 Task: Find connections with filter location Rochford with filter topic #CEOwith filter profile language French with filter current company MX Player with filter school Institute of Hotel Management with filter industry Farming, Ranching, Forestry with filter service category Personal Injury Law with filter keywords title Payroll Manager
Action: Mouse moved to (508, 46)
Screenshot: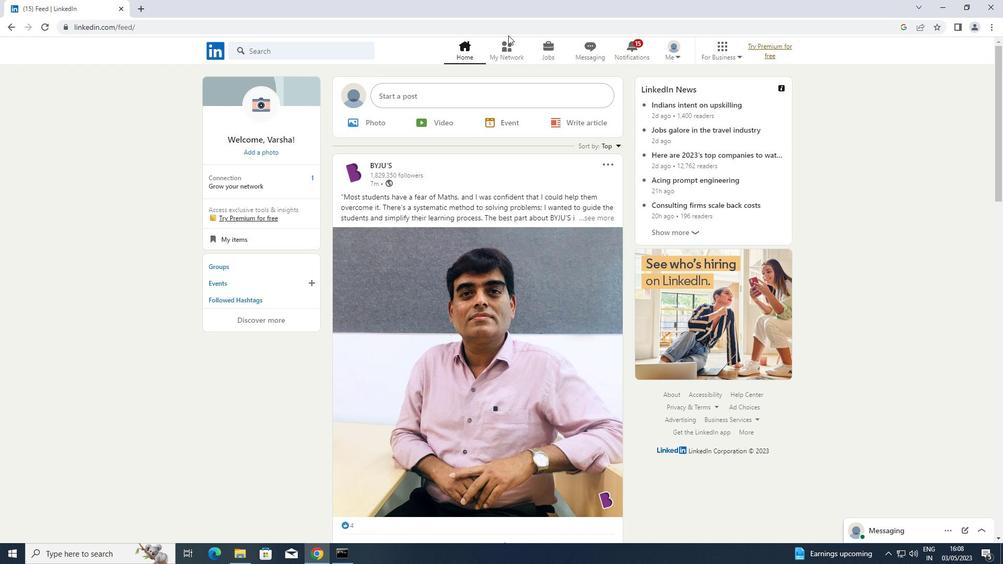 
Action: Mouse pressed left at (508, 46)
Screenshot: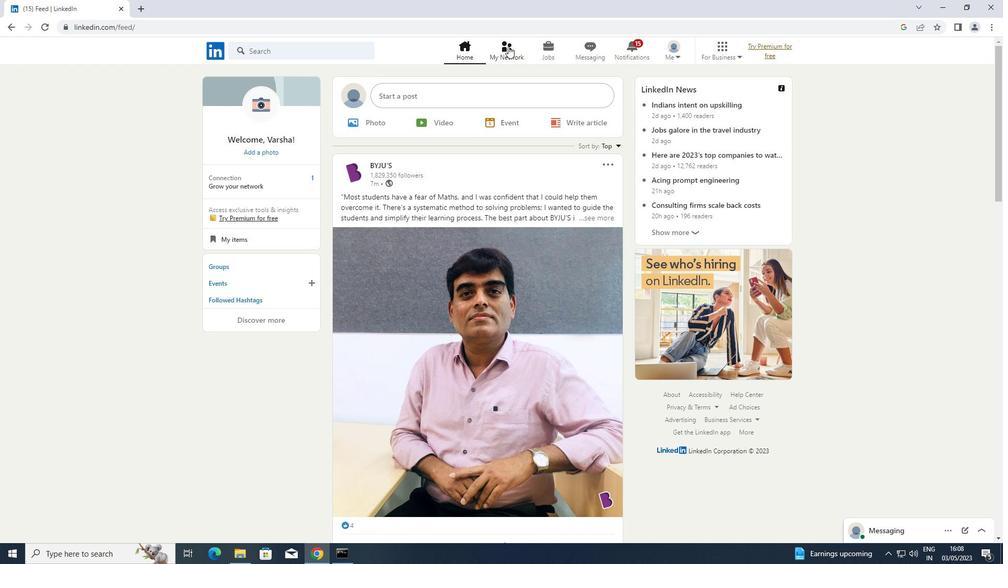 
Action: Mouse moved to (272, 110)
Screenshot: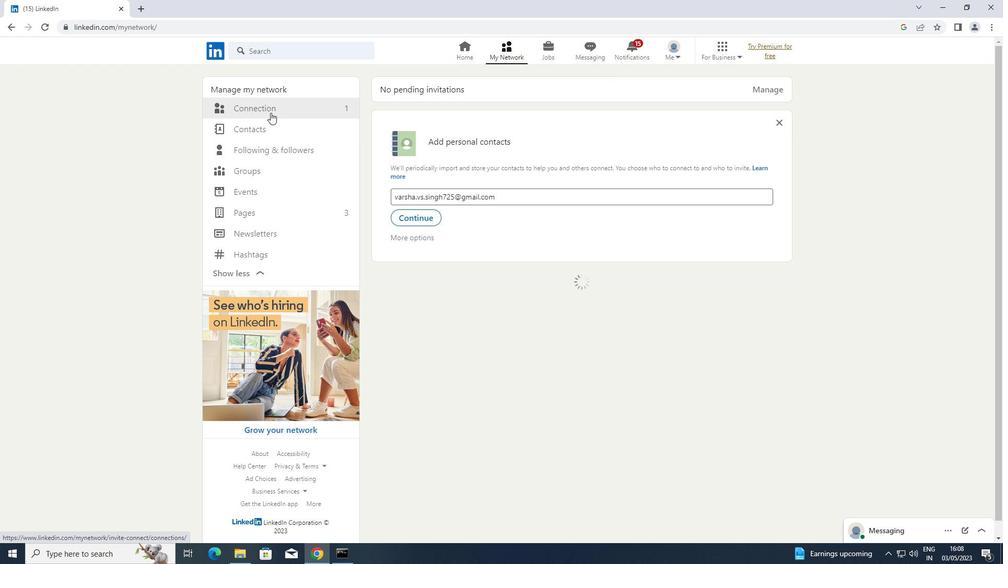 
Action: Mouse pressed left at (272, 110)
Screenshot: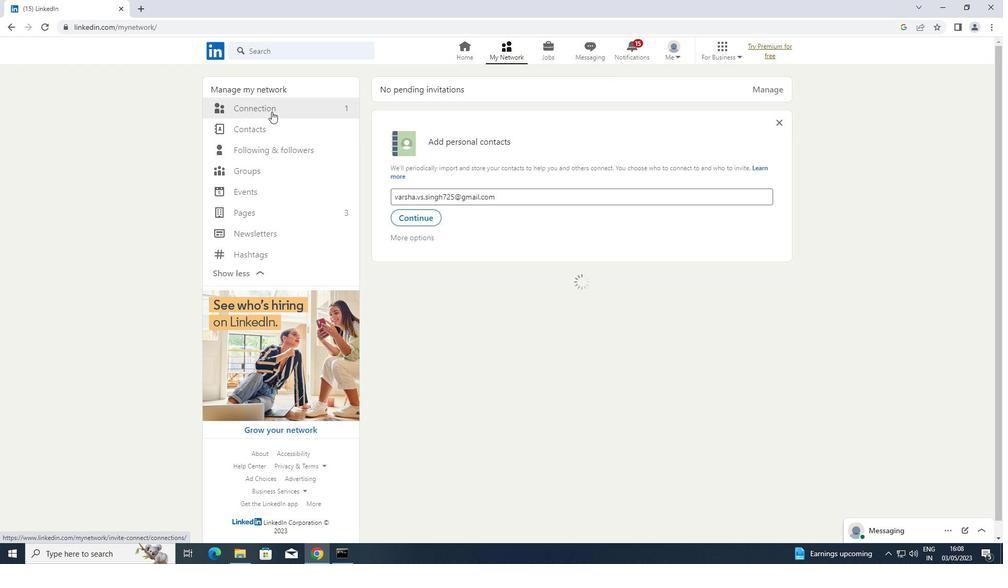 
Action: Mouse moved to (578, 108)
Screenshot: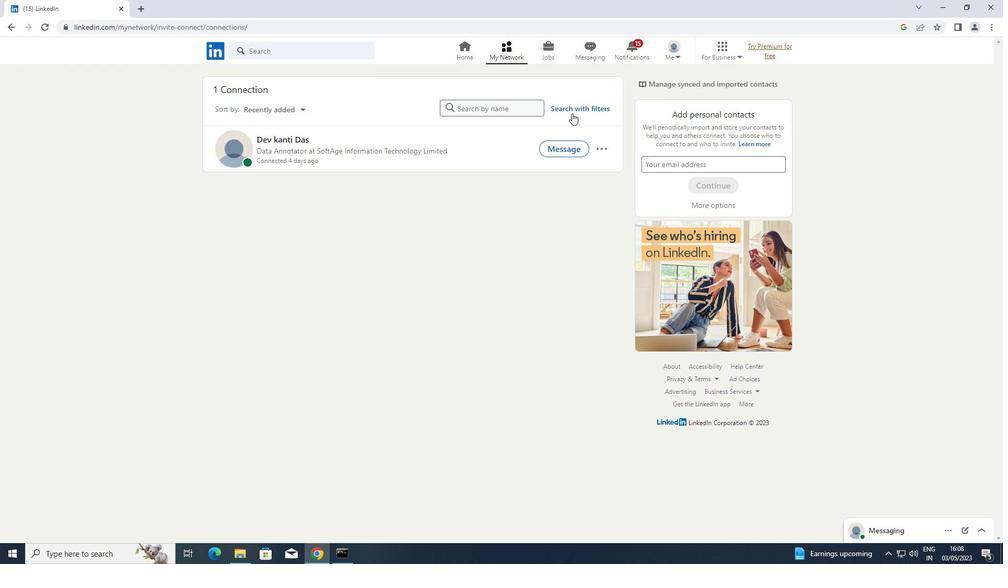 
Action: Mouse pressed left at (578, 108)
Screenshot: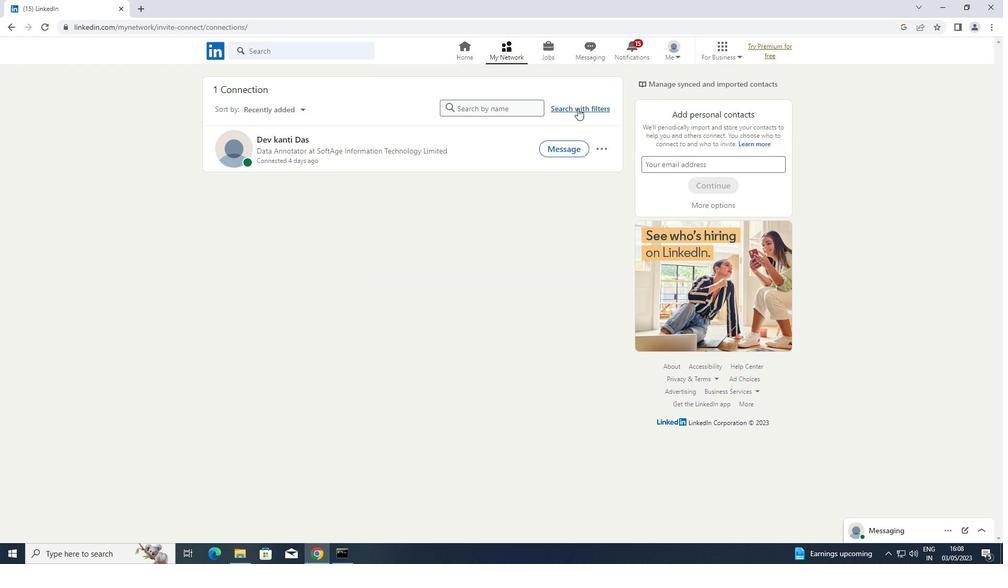 
Action: Mouse moved to (528, 80)
Screenshot: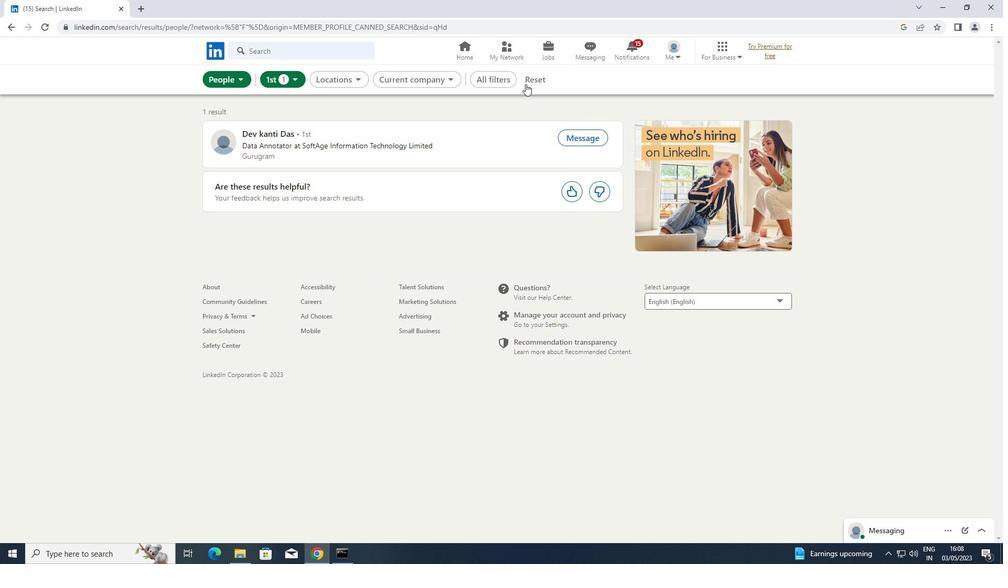 
Action: Mouse pressed left at (528, 80)
Screenshot: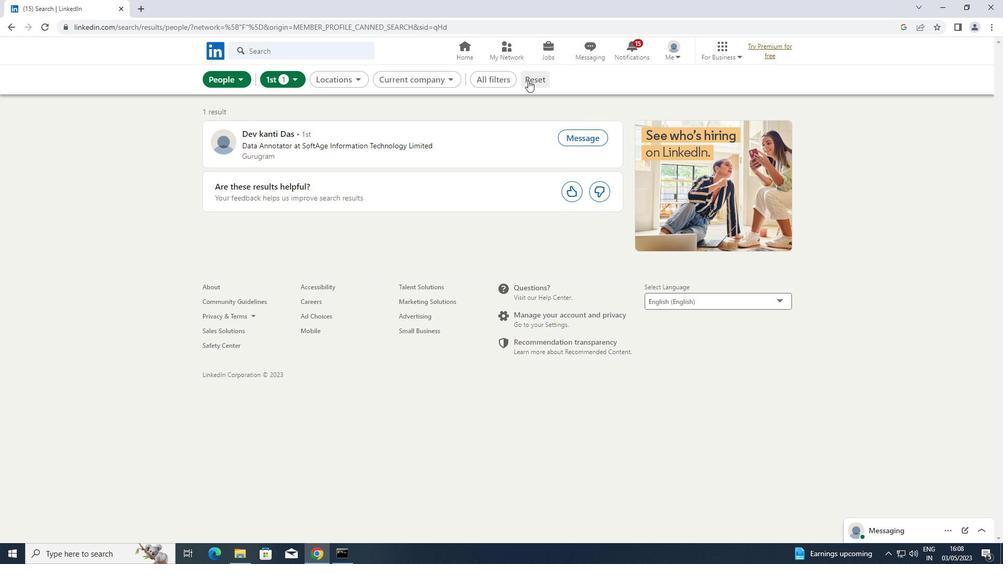 
Action: Mouse moved to (511, 80)
Screenshot: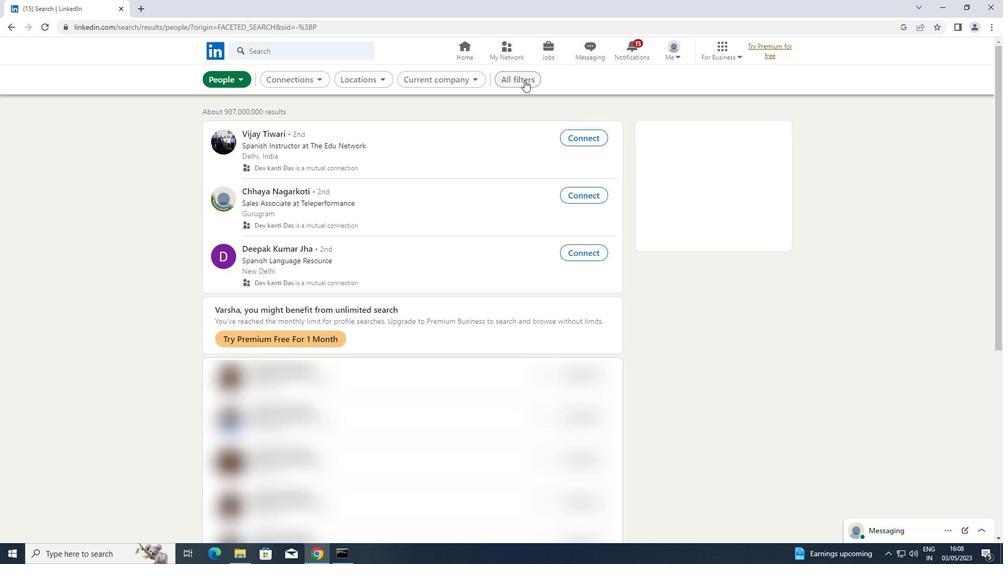 
Action: Mouse pressed left at (511, 80)
Screenshot: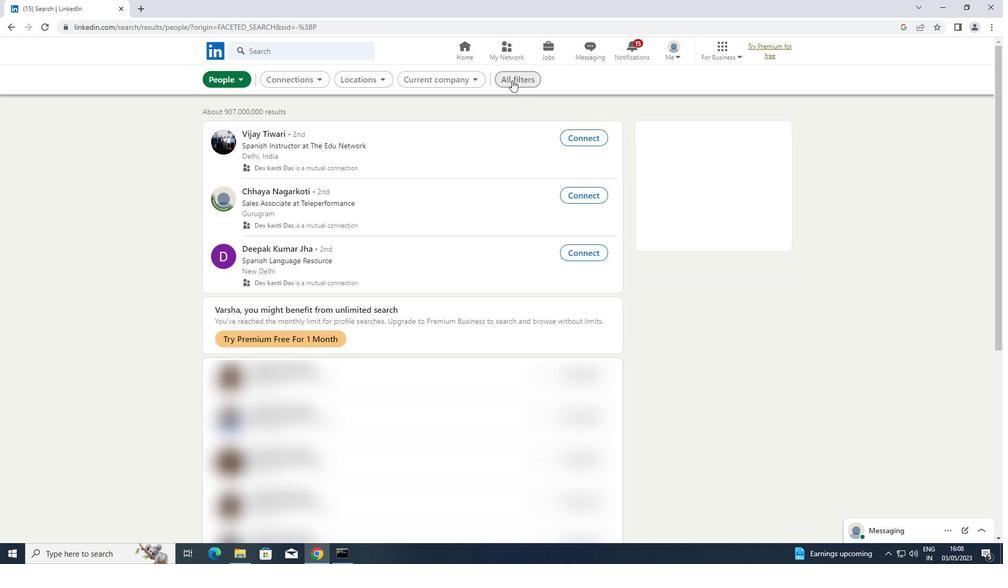 
Action: Mouse moved to (842, 214)
Screenshot: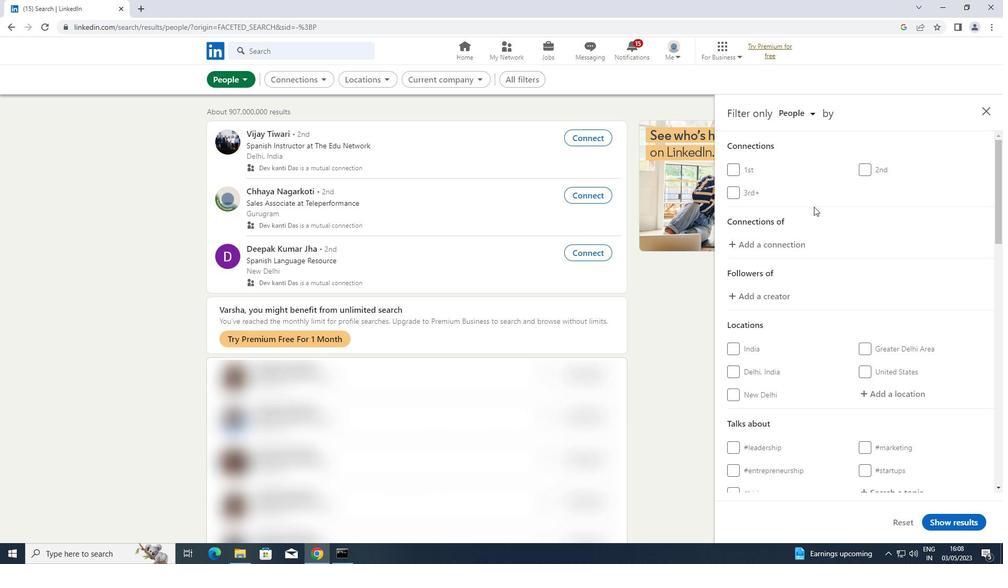 
Action: Mouse scrolled (842, 213) with delta (0, 0)
Screenshot: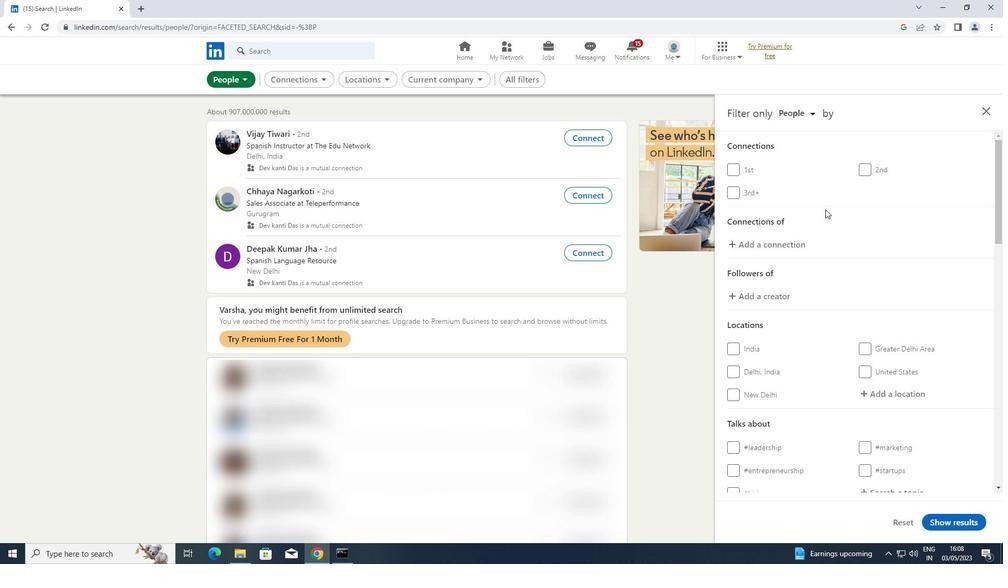 
Action: Mouse moved to (842, 214)
Screenshot: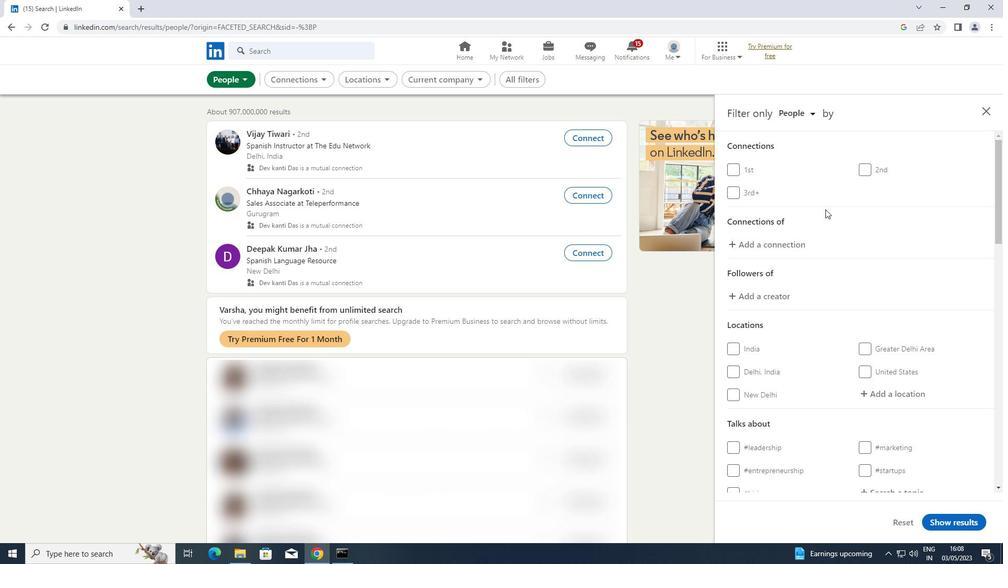 
Action: Mouse scrolled (842, 214) with delta (0, 0)
Screenshot: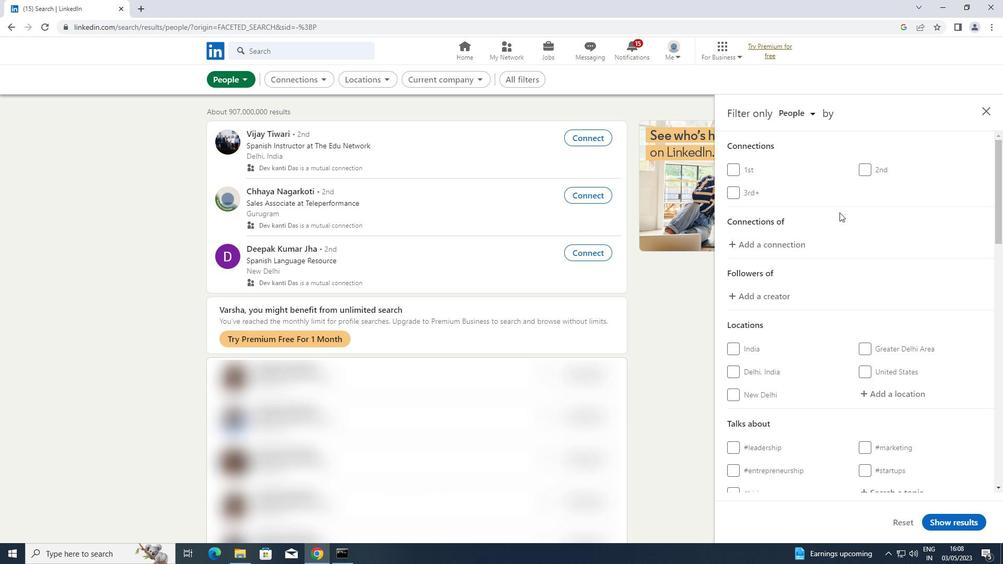 
Action: Mouse moved to (897, 291)
Screenshot: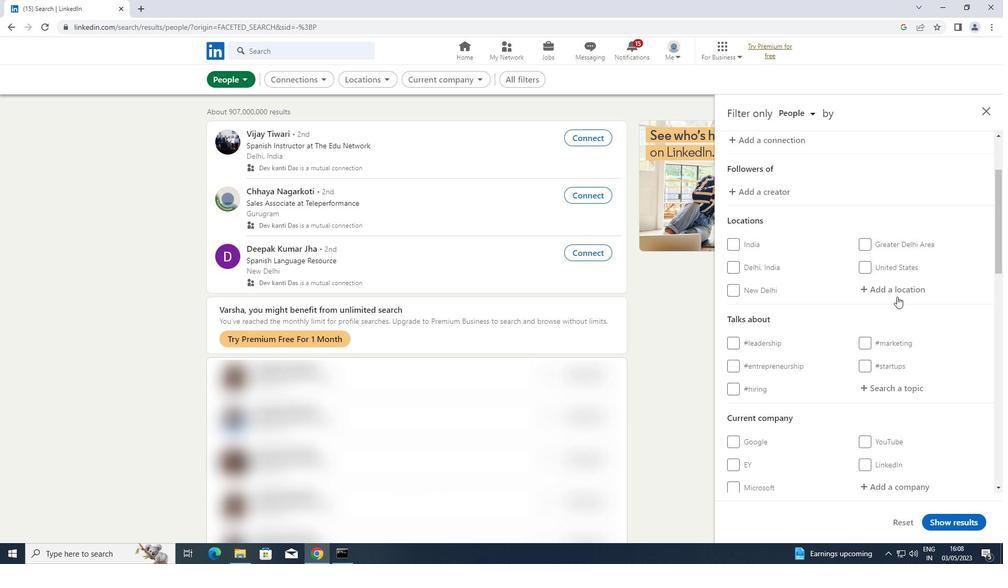 
Action: Mouse pressed left at (897, 291)
Screenshot: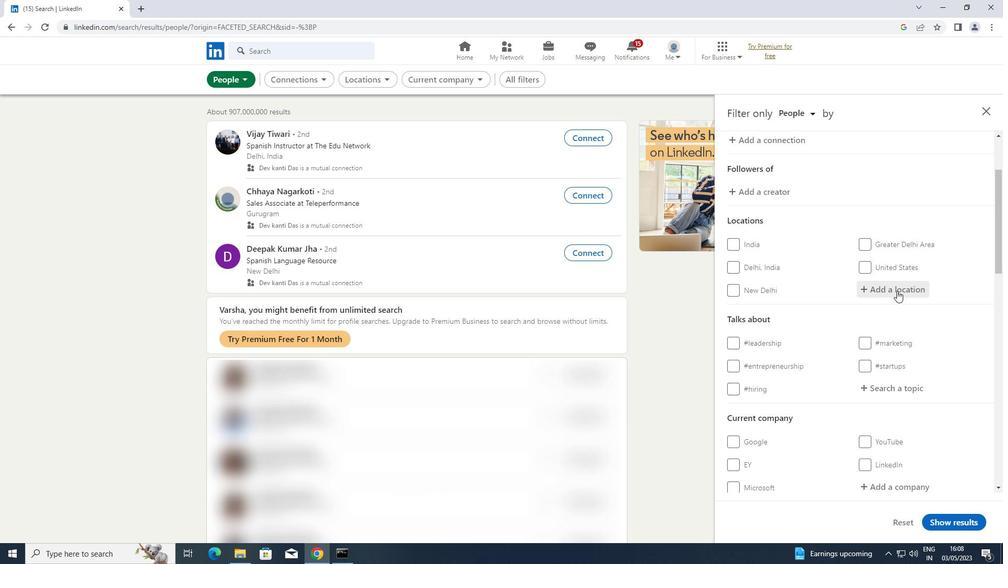 
Action: Key pressed <Key.shift>ROCHFORD
Screenshot: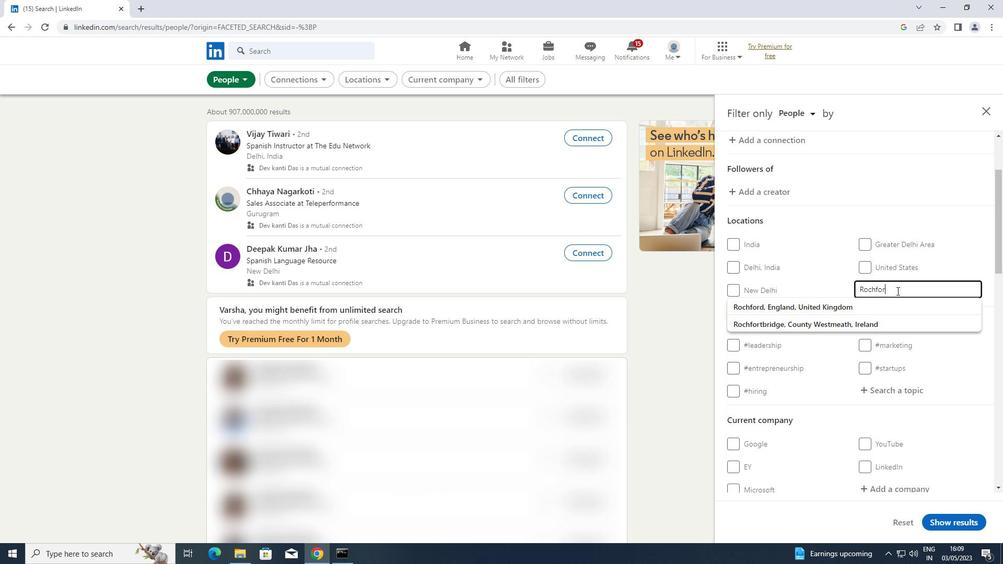 
Action: Mouse scrolled (897, 290) with delta (0, 0)
Screenshot: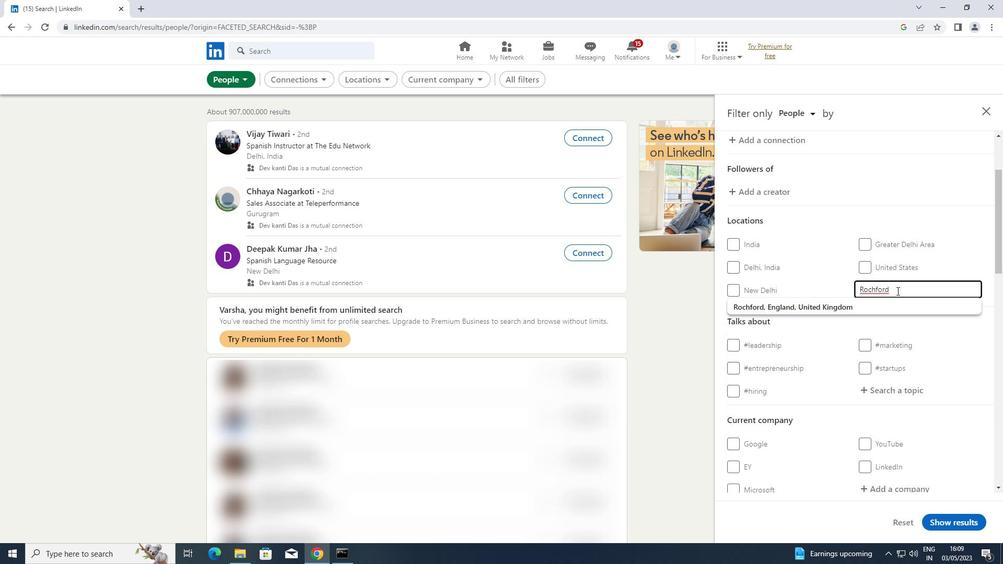 
Action: Mouse moved to (901, 340)
Screenshot: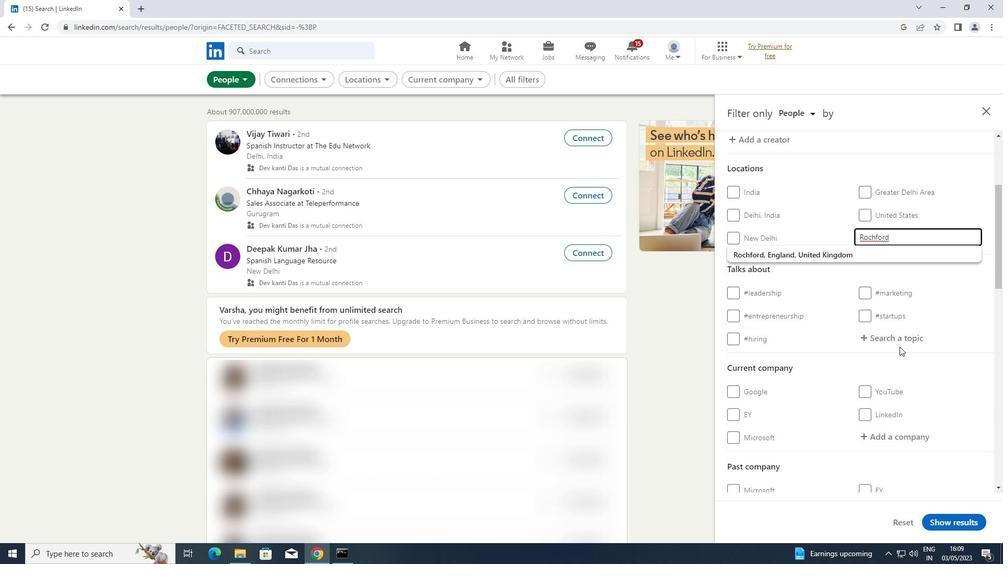 
Action: Mouse pressed left at (901, 340)
Screenshot: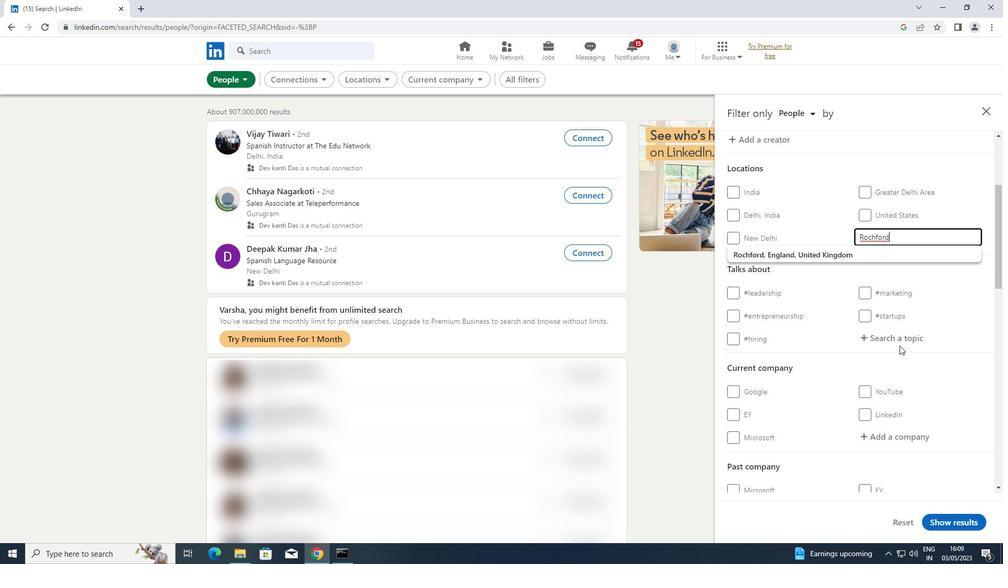 
Action: Key pressed <Key.shift>CEO
Screenshot: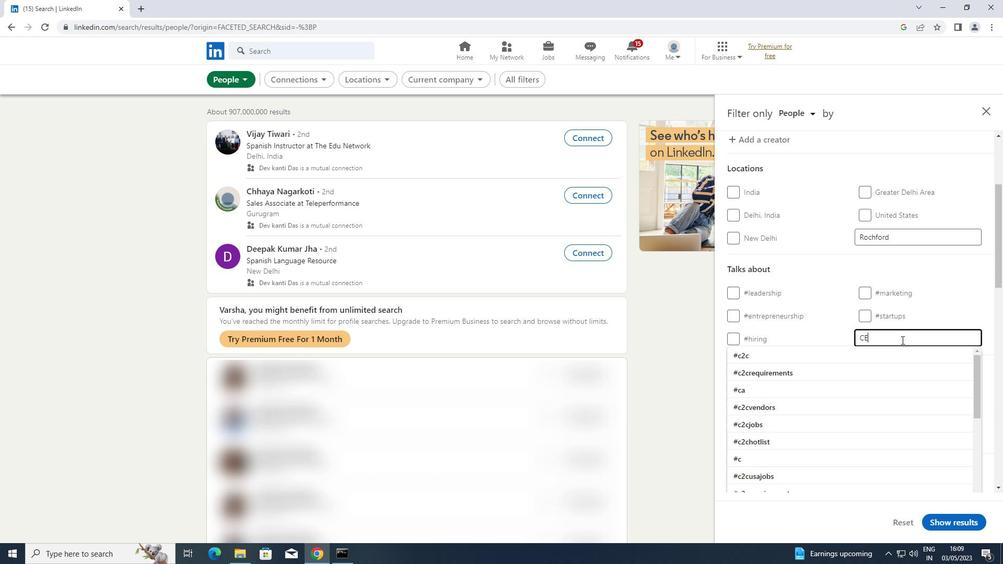 
Action: Mouse moved to (805, 351)
Screenshot: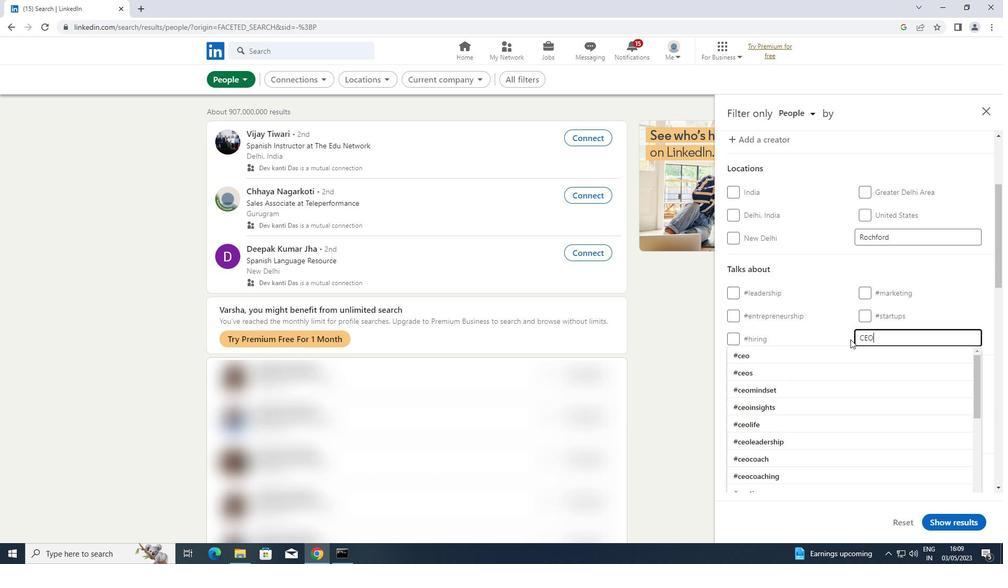 
Action: Mouse pressed left at (805, 351)
Screenshot: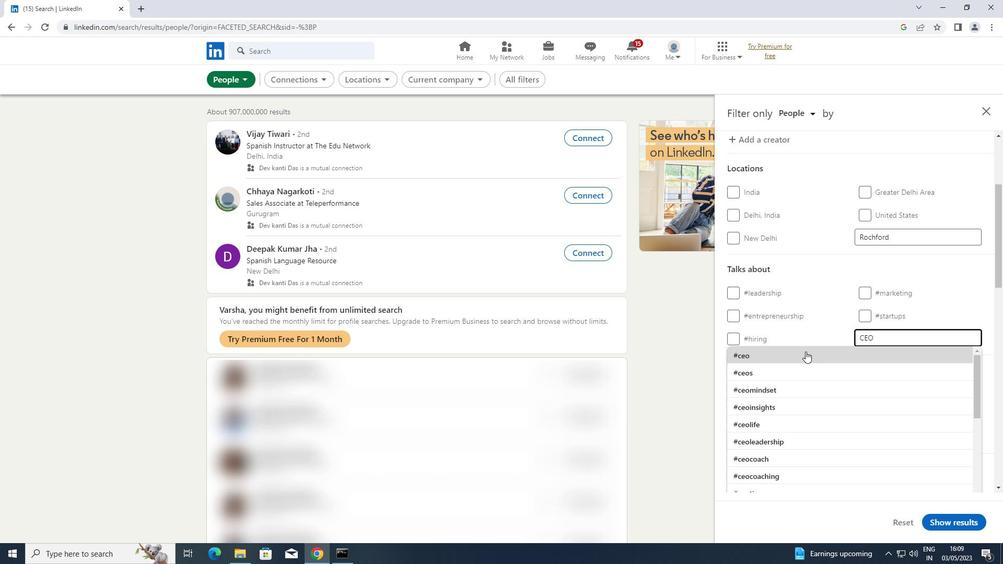 
Action: Mouse moved to (806, 350)
Screenshot: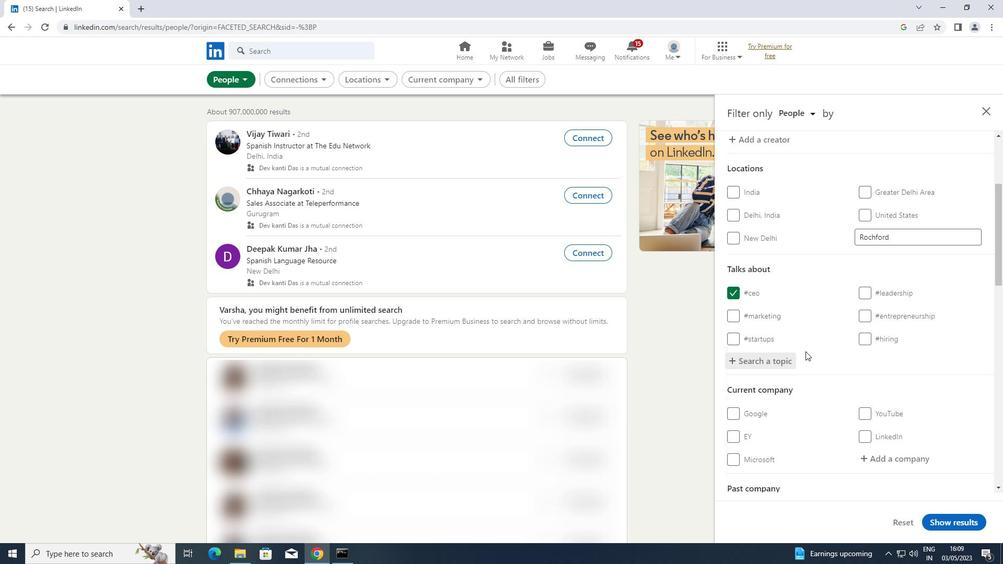 
Action: Mouse scrolled (806, 350) with delta (0, 0)
Screenshot: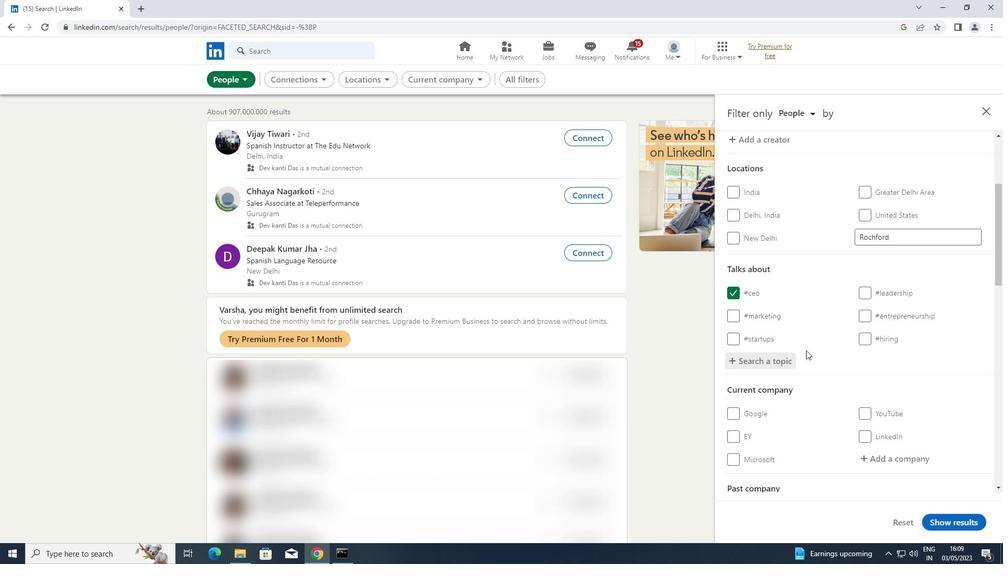 
Action: Mouse scrolled (806, 350) with delta (0, 0)
Screenshot: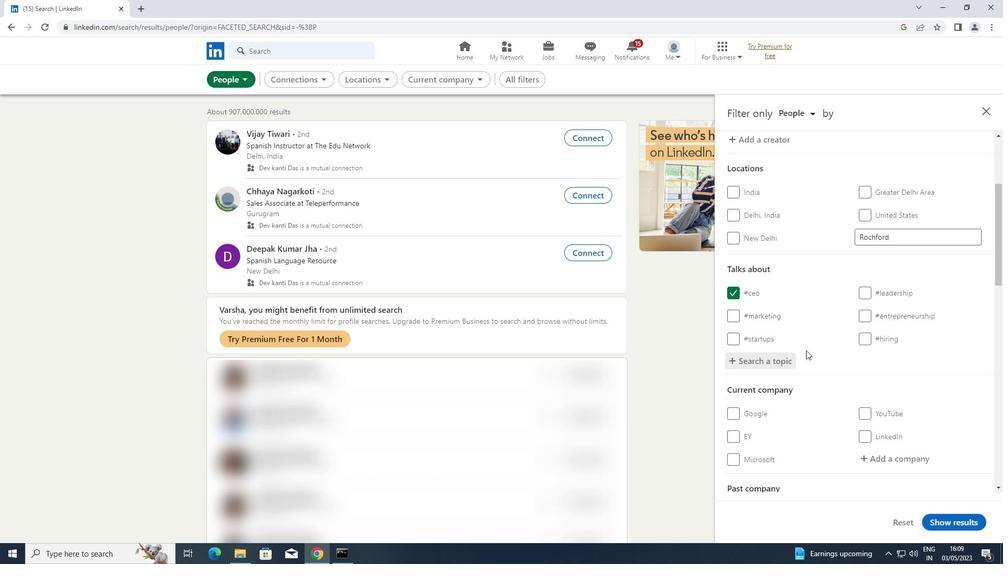 
Action: Mouse scrolled (806, 350) with delta (0, 0)
Screenshot: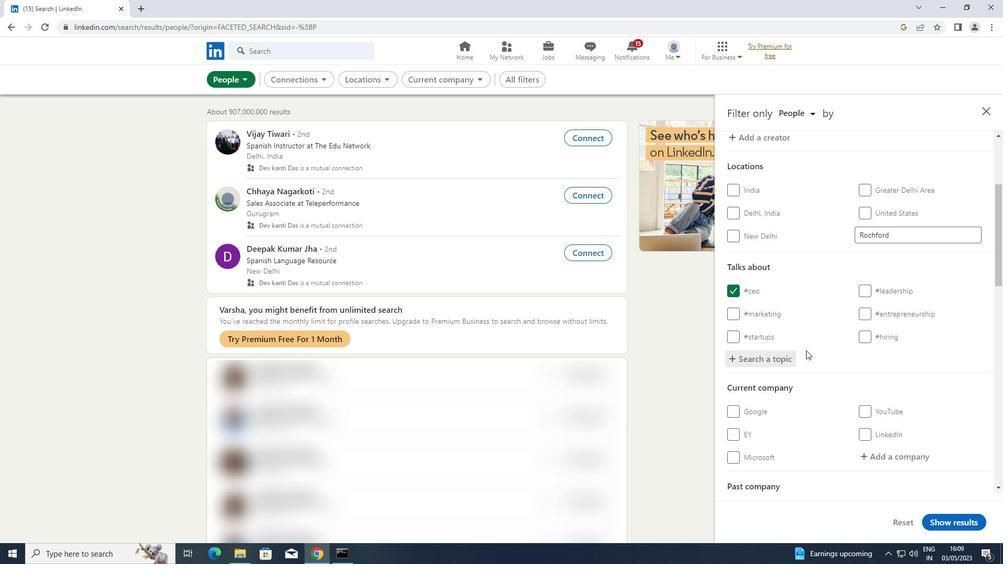 
Action: Mouse moved to (806, 348)
Screenshot: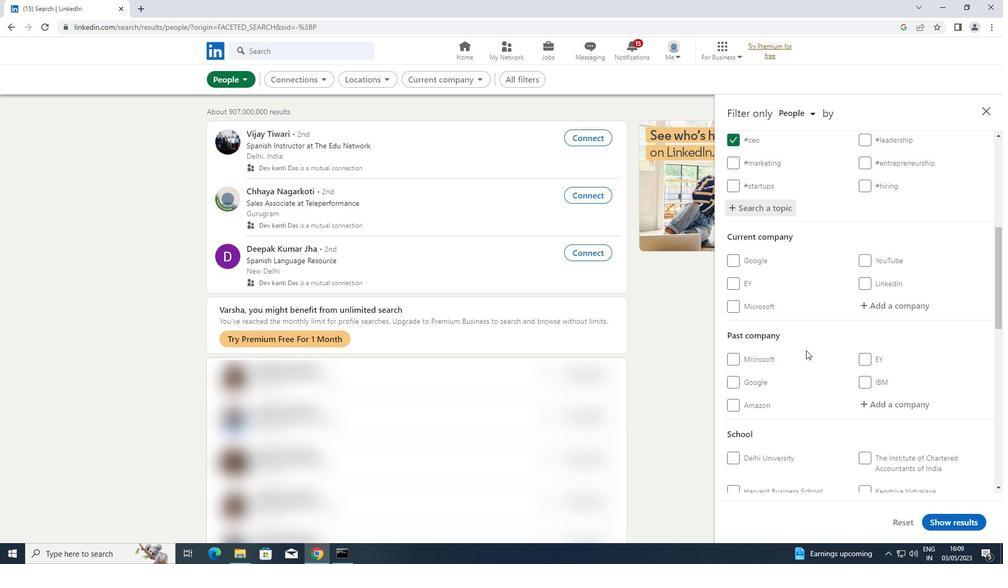 
Action: Mouse scrolled (806, 347) with delta (0, 0)
Screenshot: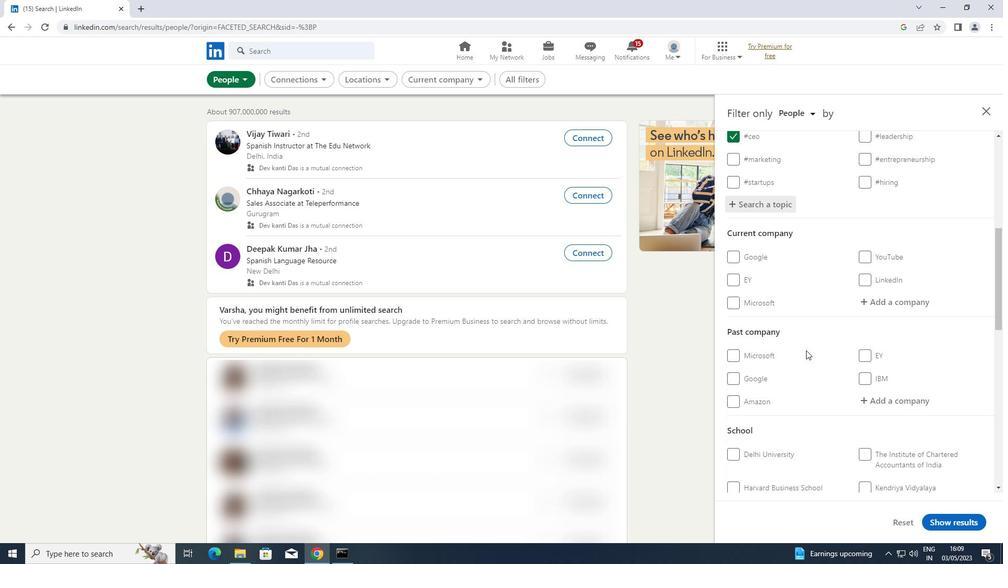
Action: Mouse scrolled (806, 347) with delta (0, 0)
Screenshot: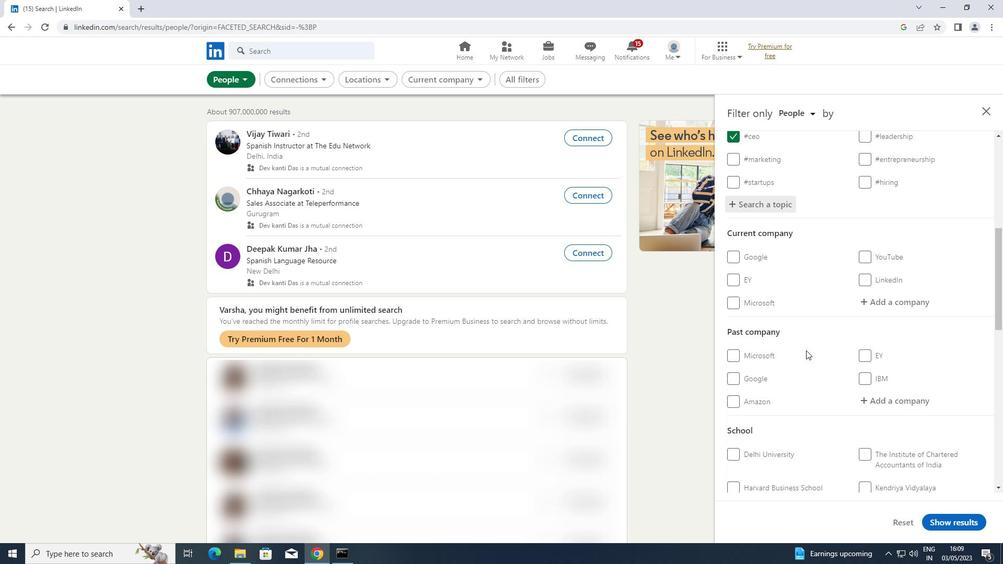 
Action: Mouse scrolled (806, 347) with delta (0, 0)
Screenshot: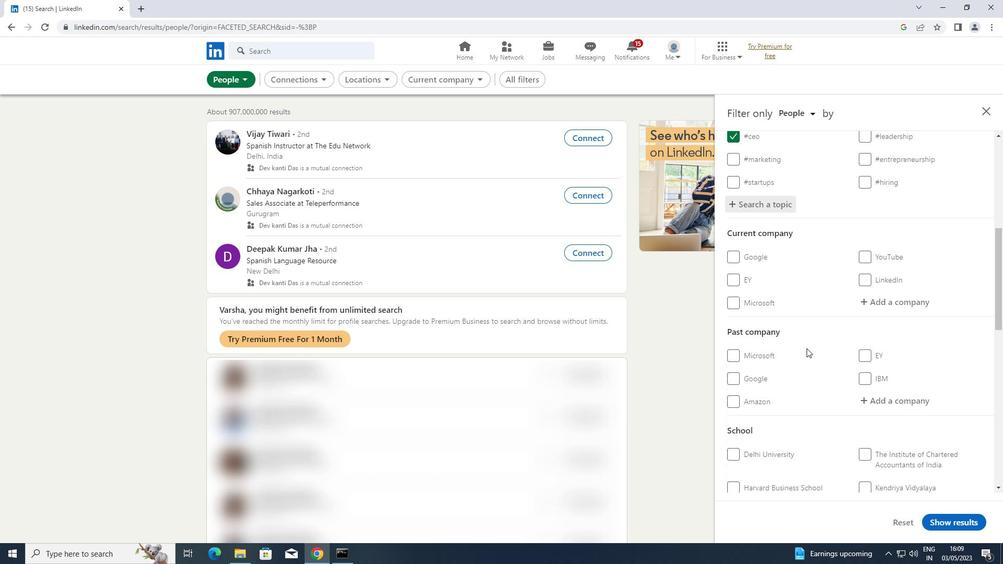 
Action: Mouse scrolled (806, 347) with delta (0, 0)
Screenshot: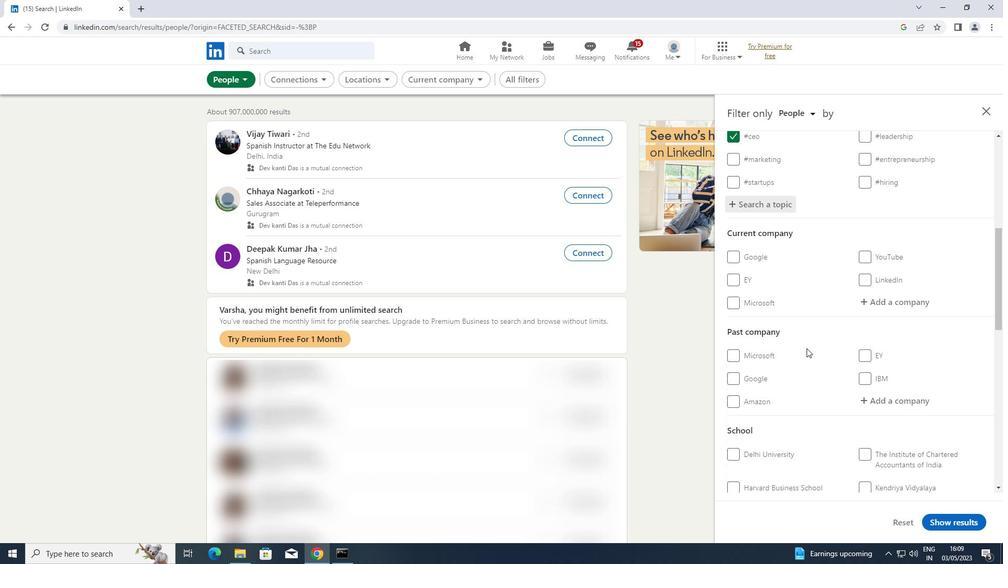 
Action: Mouse scrolled (806, 347) with delta (0, 0)
Screenshot: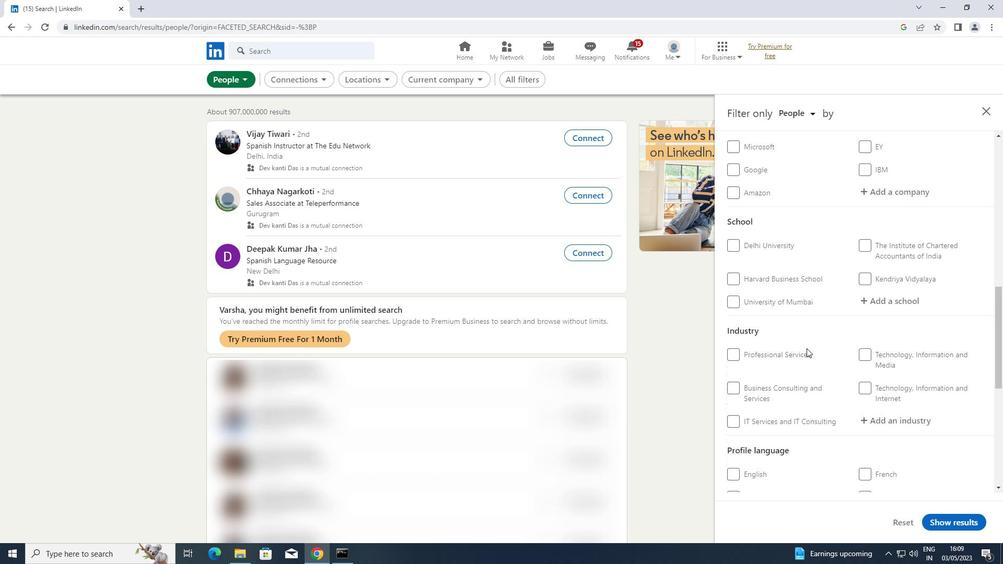 
Action: Mouse scrolled (806, 347) with delta (0, 0)
Screenshot: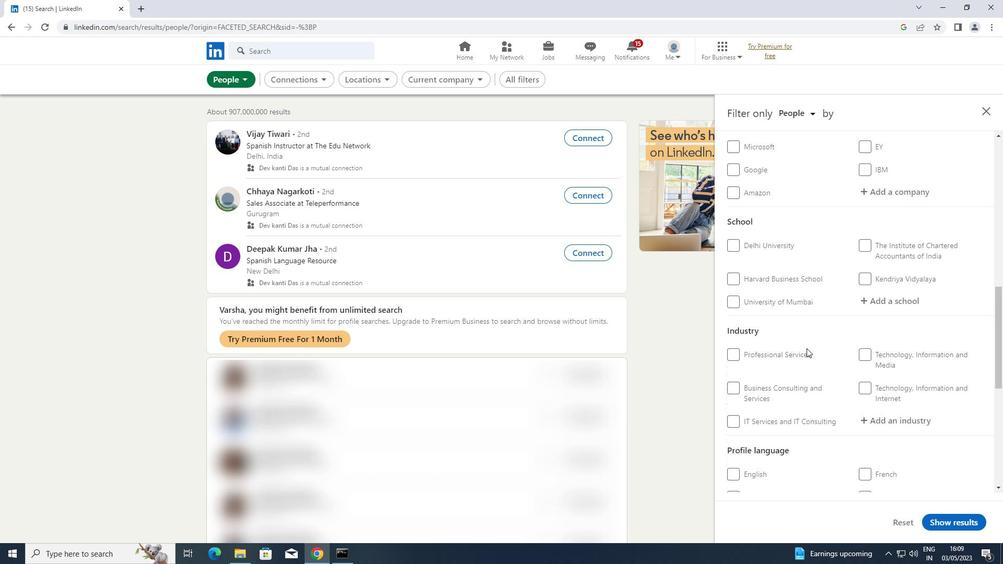 
Action: Mouse moved to (858, 367)
Screenshot: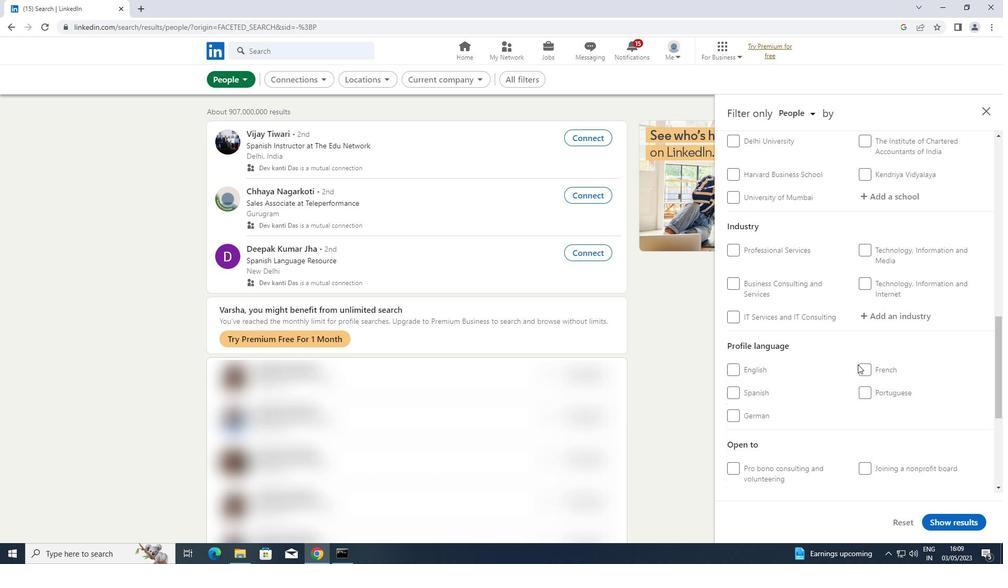 
Action: Mouse pressed left at (858, 367)
Screenshot: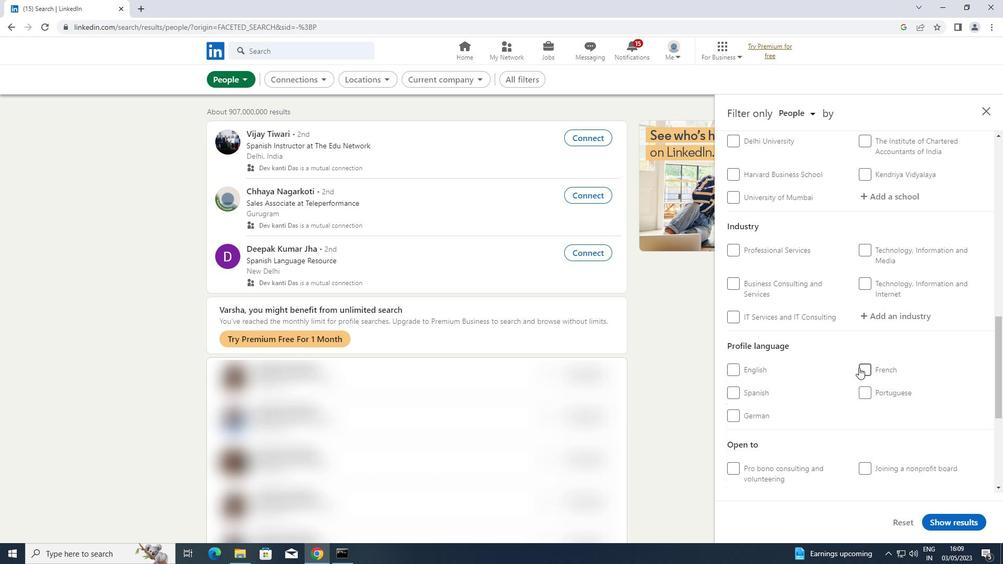
Action: Mouse moved to (858, 357)
Screenshot: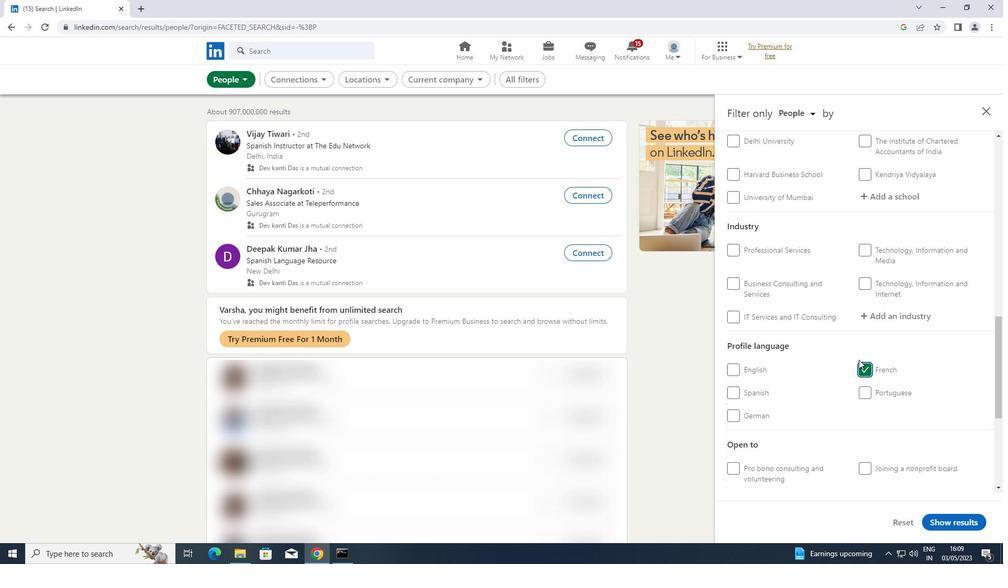 
Action: Mouse scrolled (858, 357) with delta (0, 0)
Screenshot: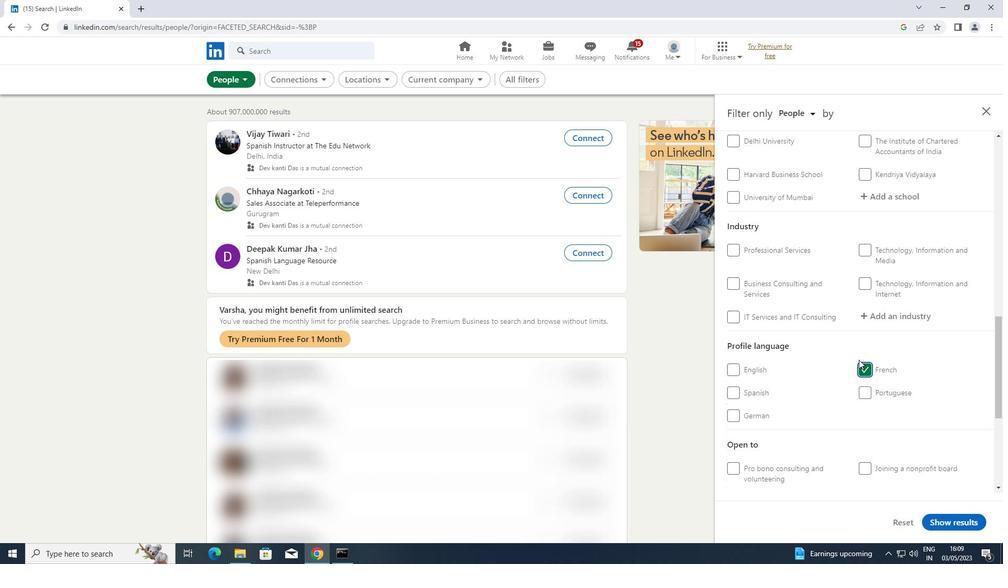 
Action: Mouse moved to (858, 355)
Screenshot: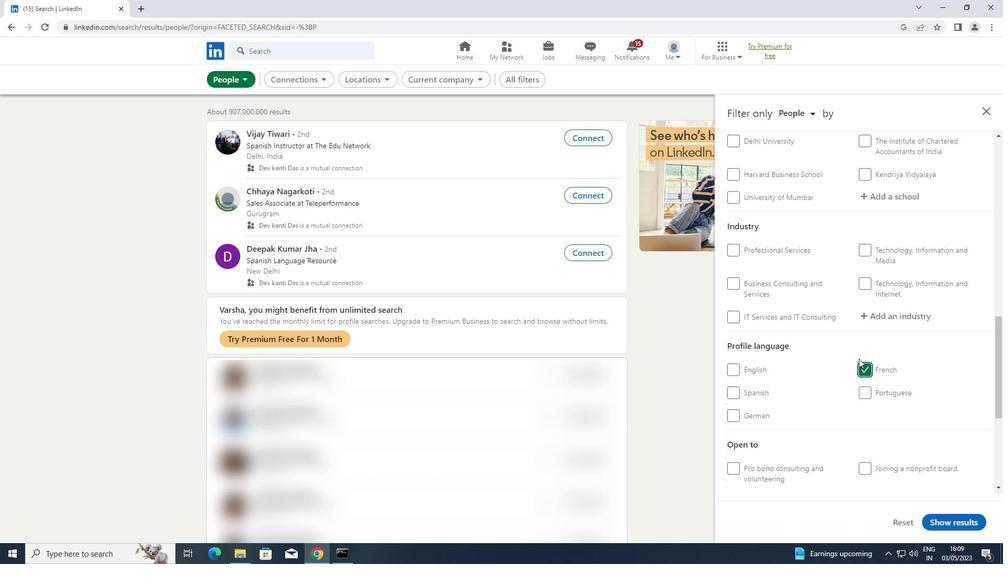 
Action: Mouse scrolled (858, 355) with delta (0, 0)
Screenshot: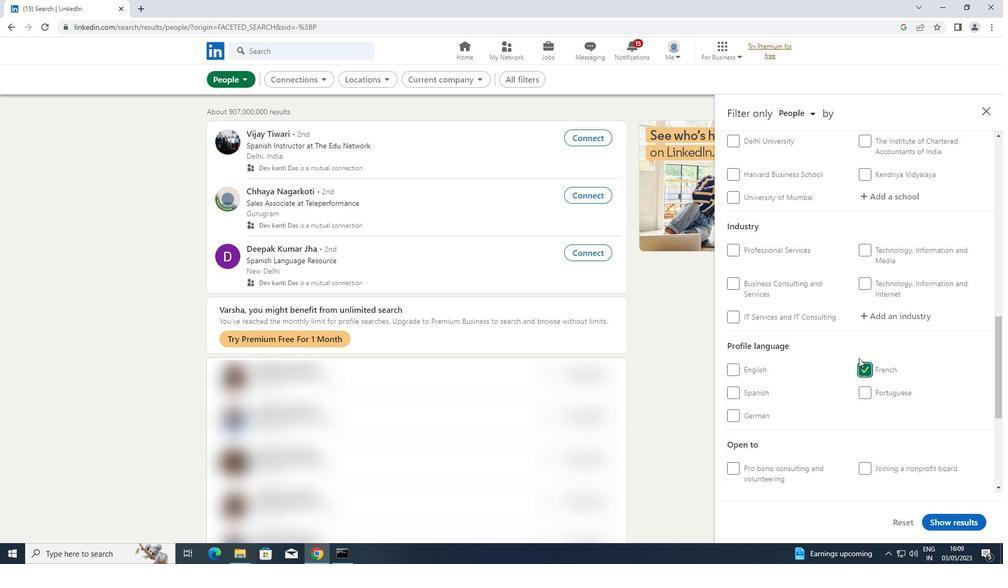 
Action: Mouse scrolled (858, 355) with delta (0, 0)
Screenshot: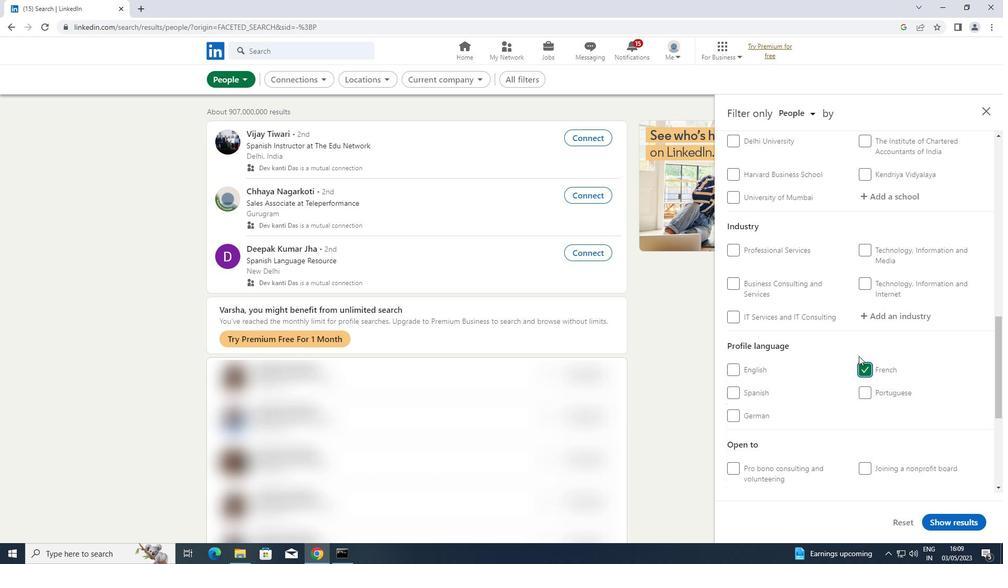 
Action: Mouse scrolled (858, 355) with delta (0, 0)
Screenshot: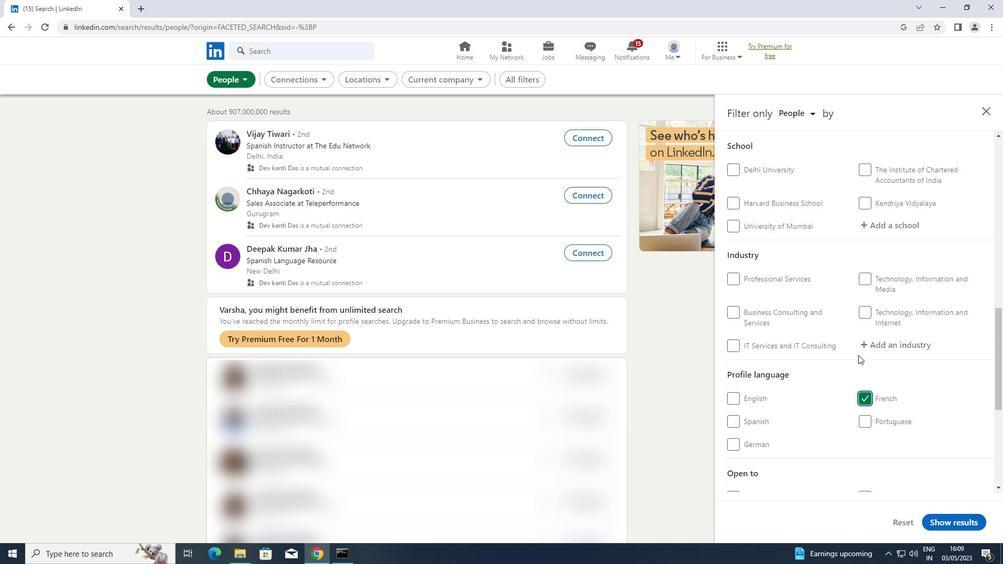 
Action: Mouse scrolled (858, 355) with delta (0, 0)
Screenshot: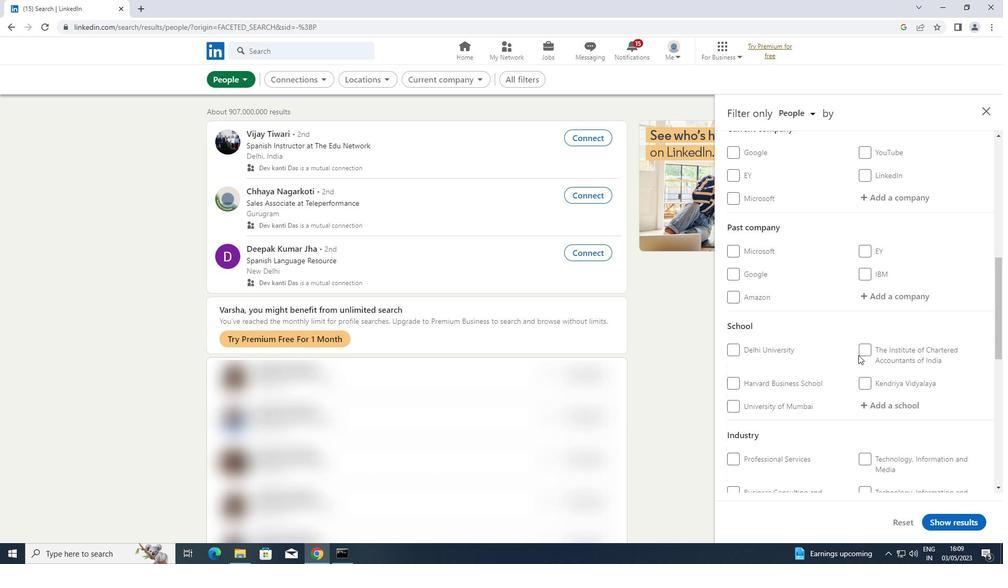 
Action: Mouse scrolled (858, 355) with delta (0, 0)
Screenshot: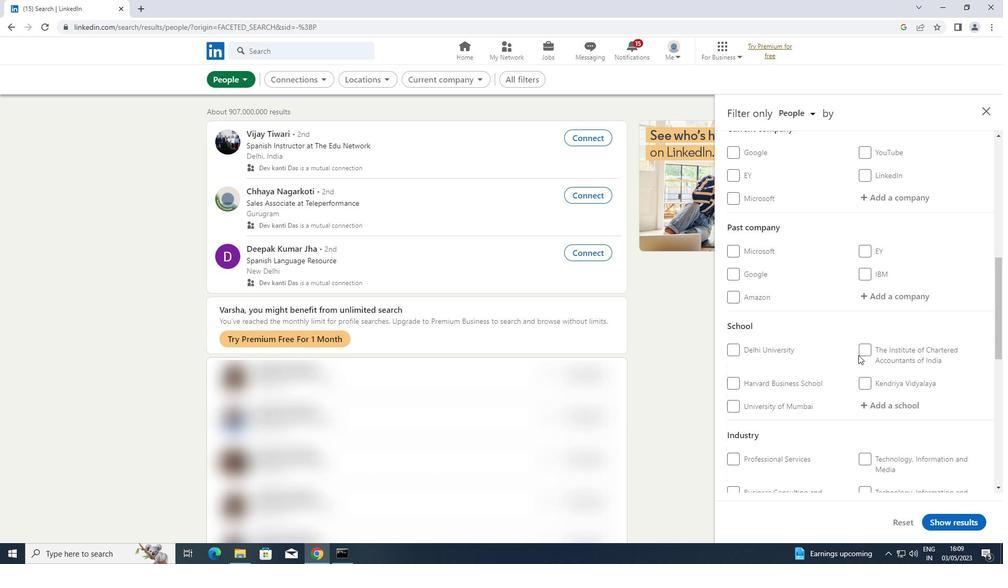 
Action: Mouse scrolled (858, 355) with delta (0, 0)
Screenshot: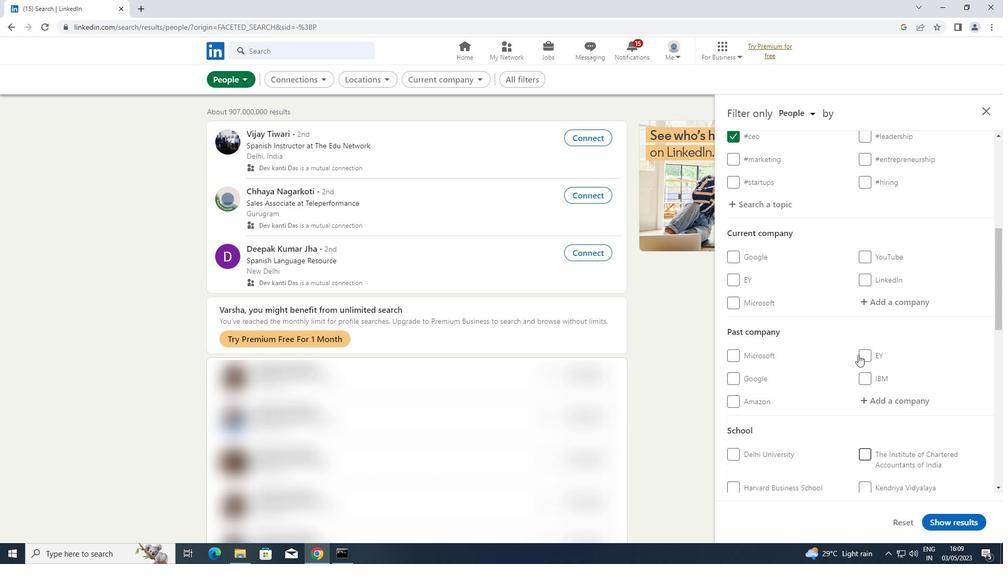 
Action: Mouse scrolled (858, 355) with delta (0, 0)
Screenshot: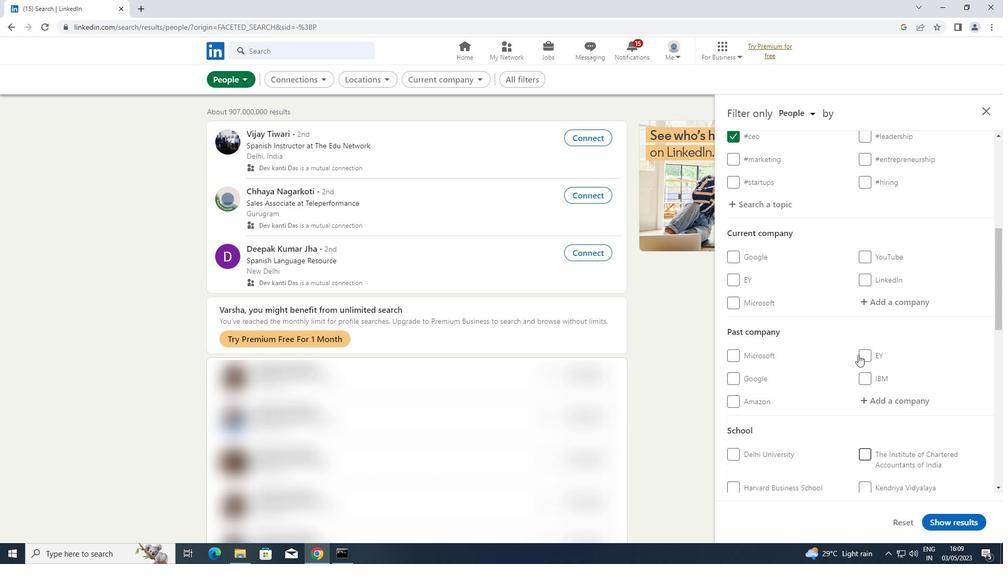 
Action: Mouse scrolled (858, 355) with delta (0, 0)
Screenshot: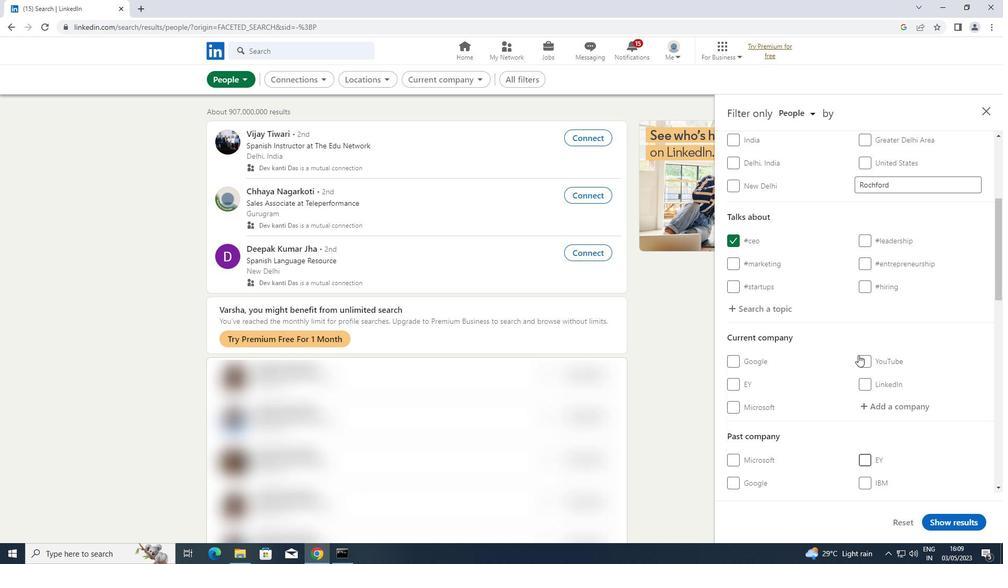 
Action: Mouse scrolled (858, 355) with delta (0, 0)
Screenshot: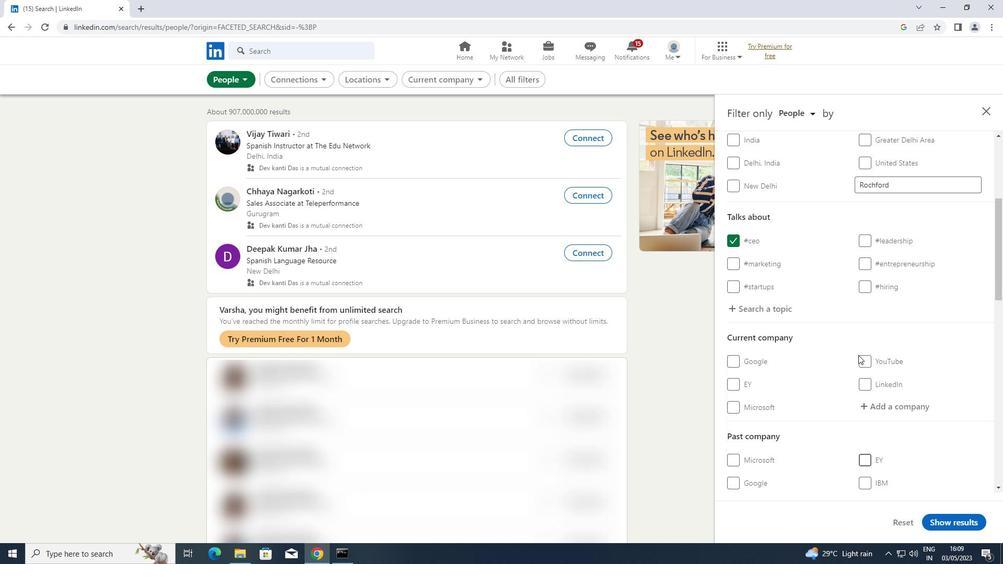 
Action: Mouse scrolled (858, 354) with delta (0, 0)
Screenshot: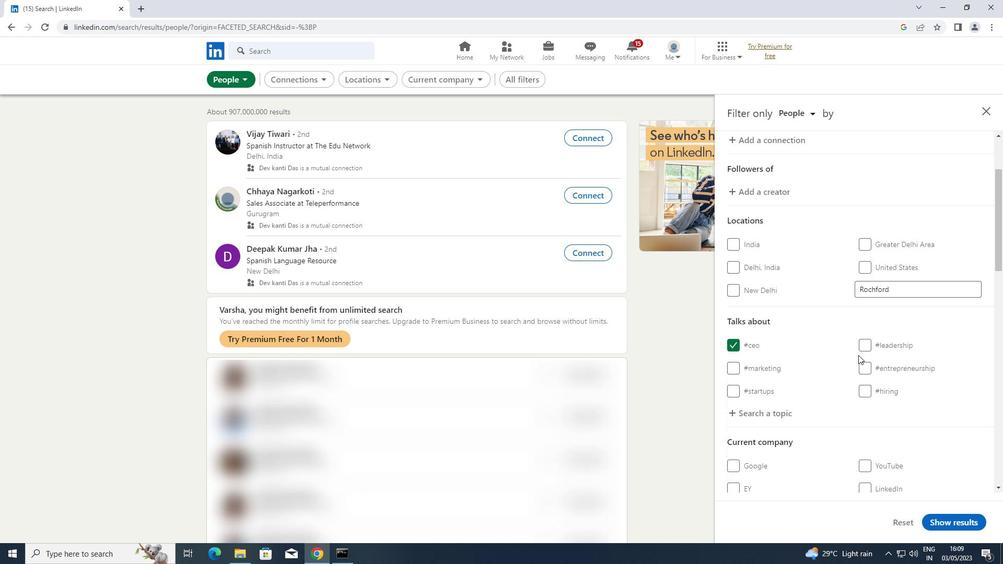 
Action: Mouse scrolled (858, 354) with delta (0, 0)
Screenshot: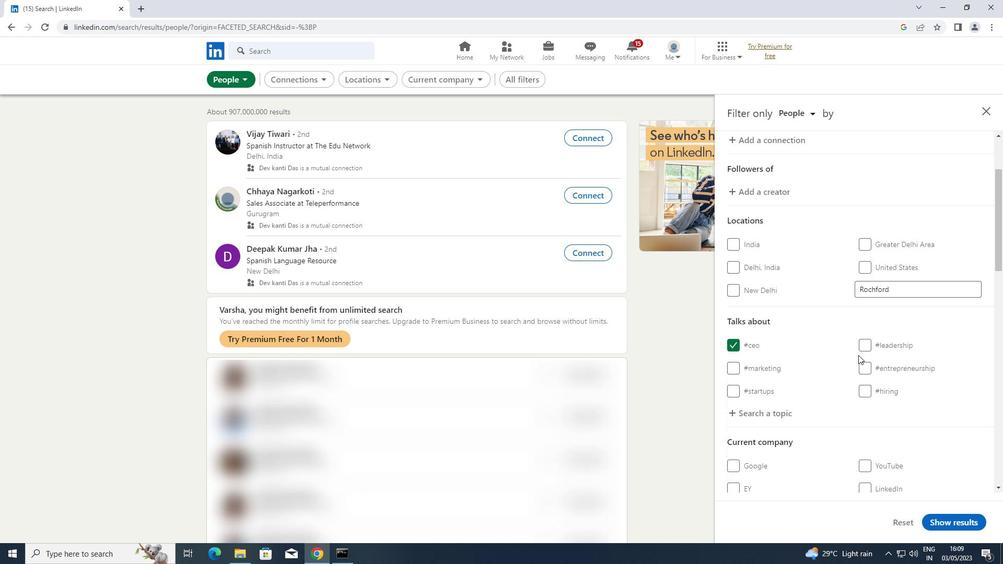 
Action: Mouse scrolled (858, 354) with delta (0, 0)
Screenshot: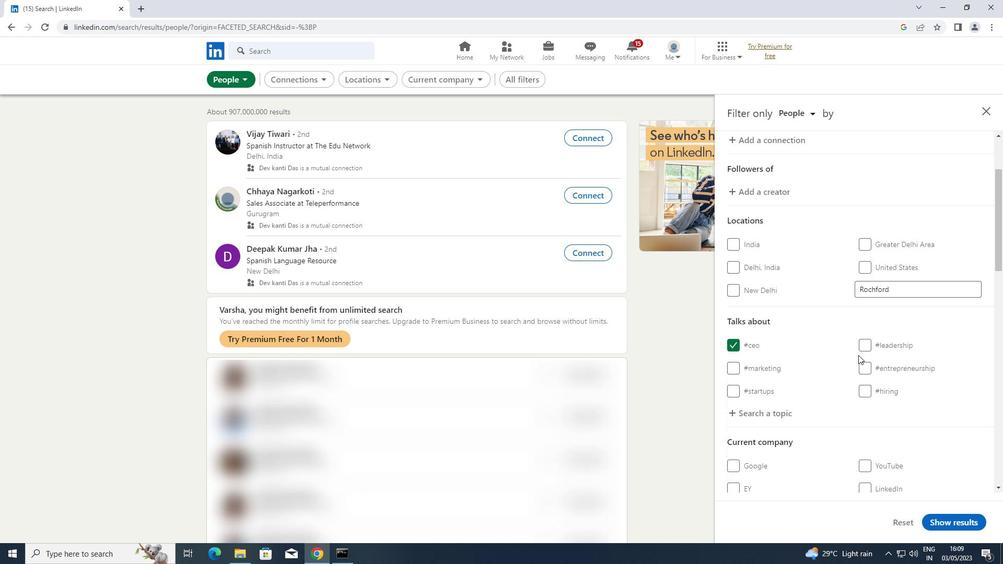 
Action: Mouse scrolled (858, 354) with delta (0, 0)
Screenshot: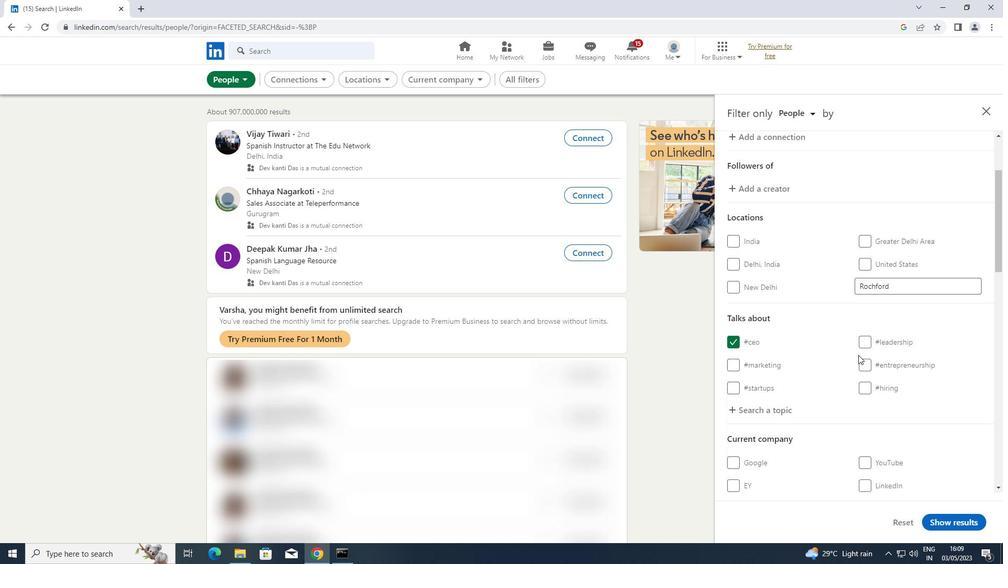 
Action: Mouse moved to (901, 303)
Screenshot: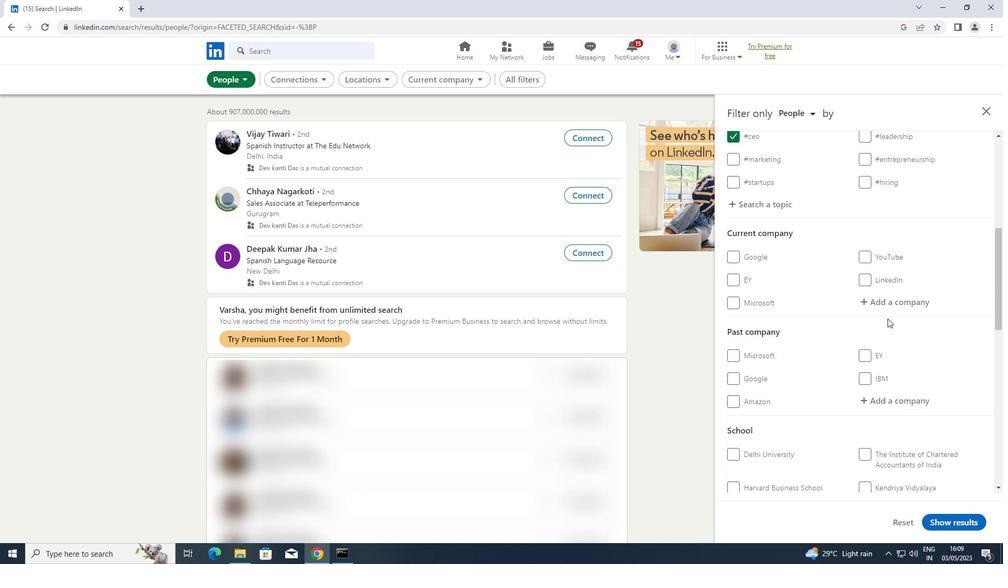 
Action: Mouse pressed left at (901, 303)
Screenshot: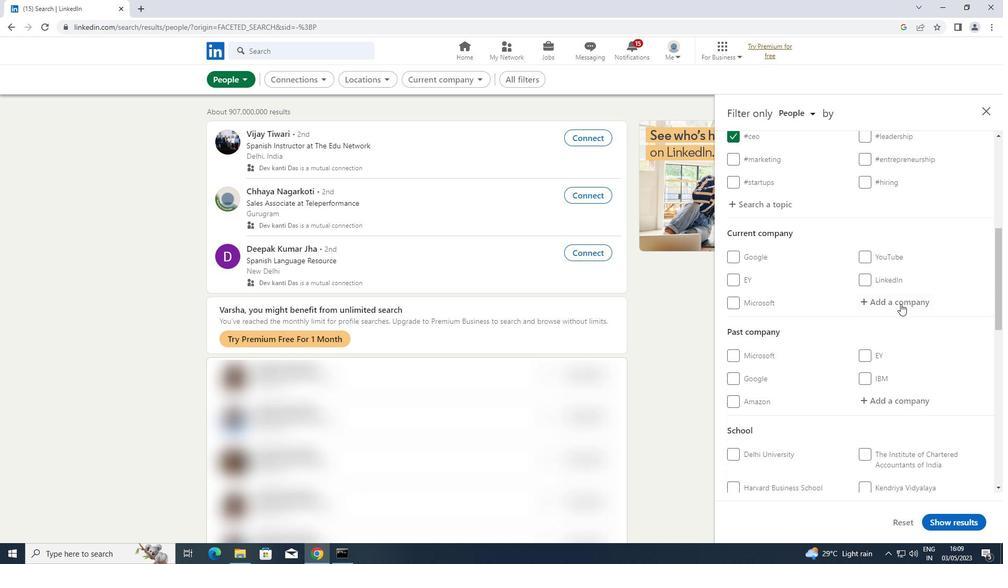 
Action: Key pressed <Key.shift>MX<Key.space>
Screenshot: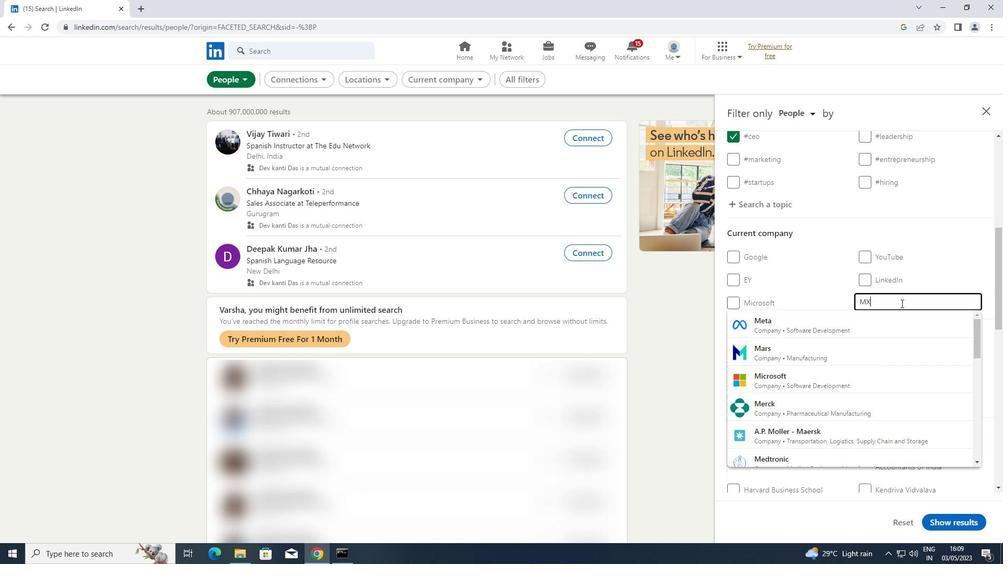 
Action: Mouse moved to (814, 357)
Screenshot: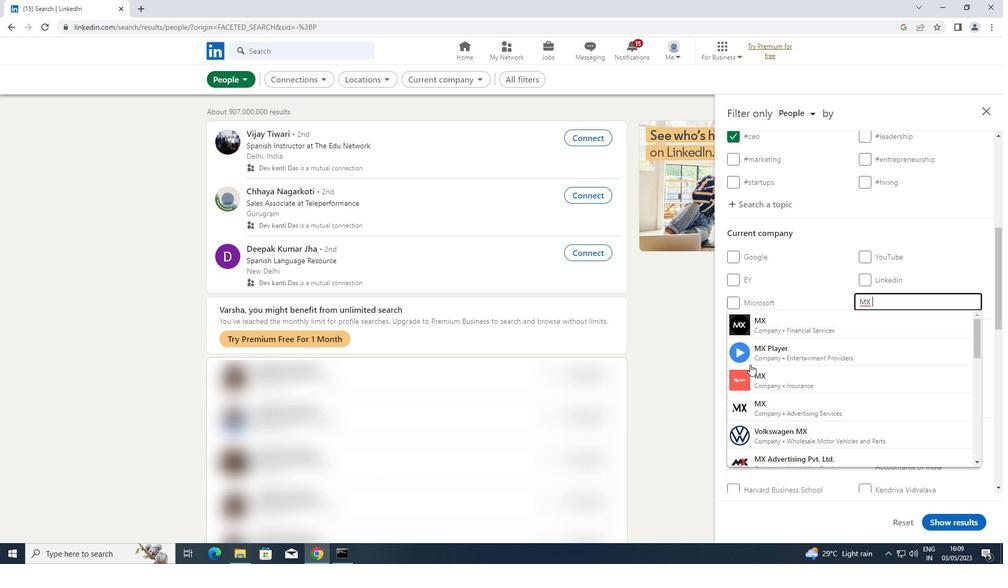 
Action: Mouse pressed left at (814, 357)
Screenshot: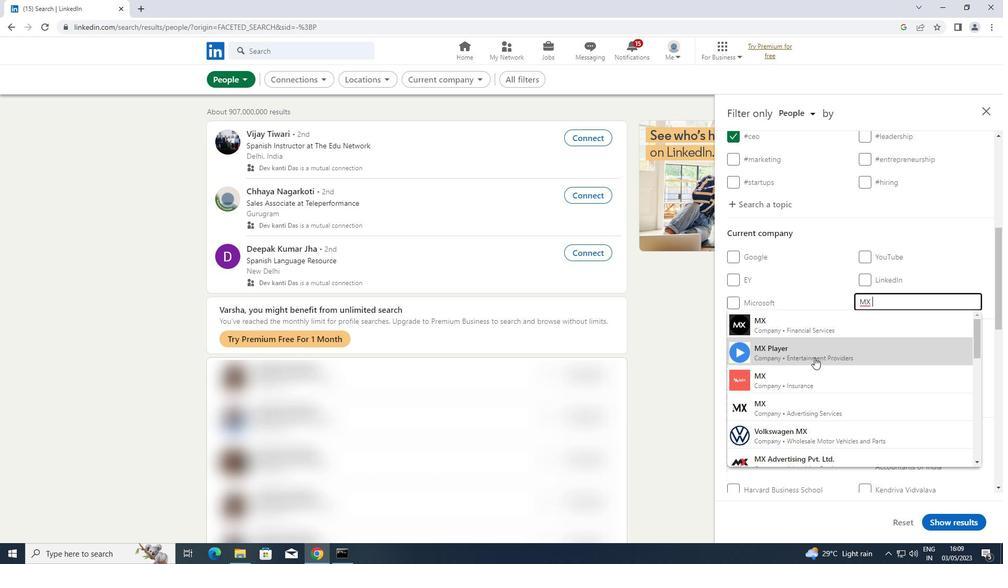 
Action: Mouse moved to (814, 342)
Screenshot: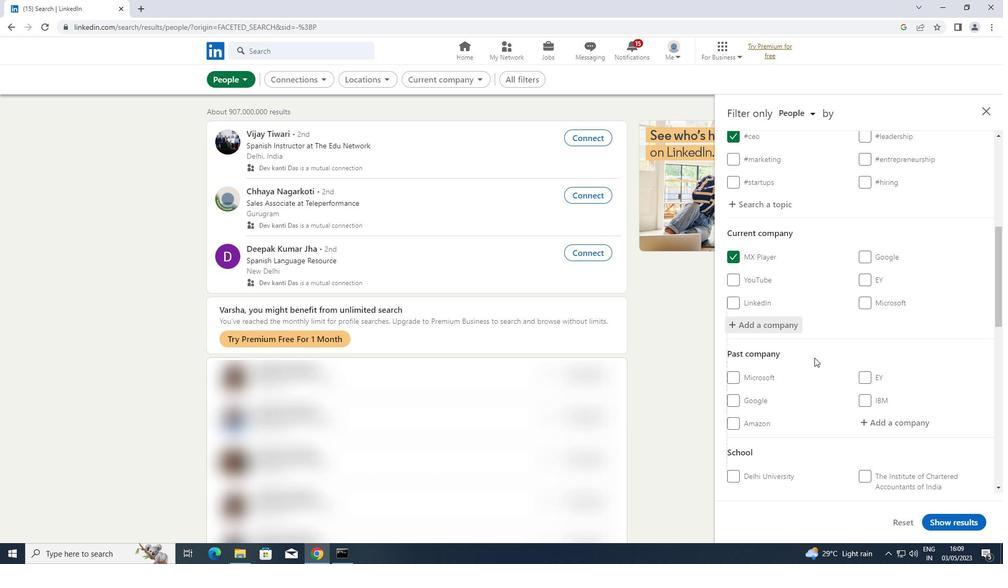 
Action: Mouse scrolled (814, 342) with delta (0, 0)
Screenshot: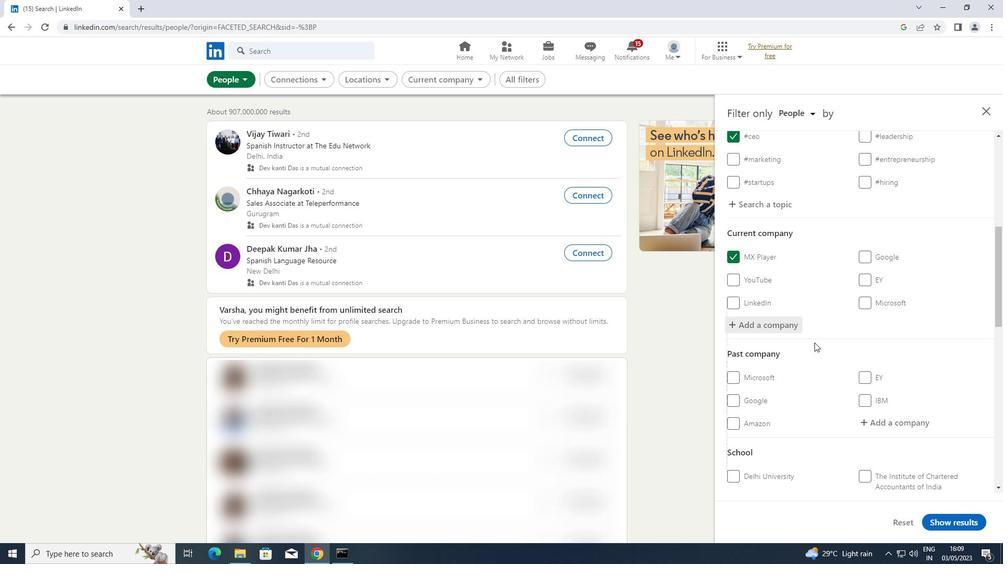 
Action: Mouse scrolled (814, 342) with delta (0, 0)
Screenshot: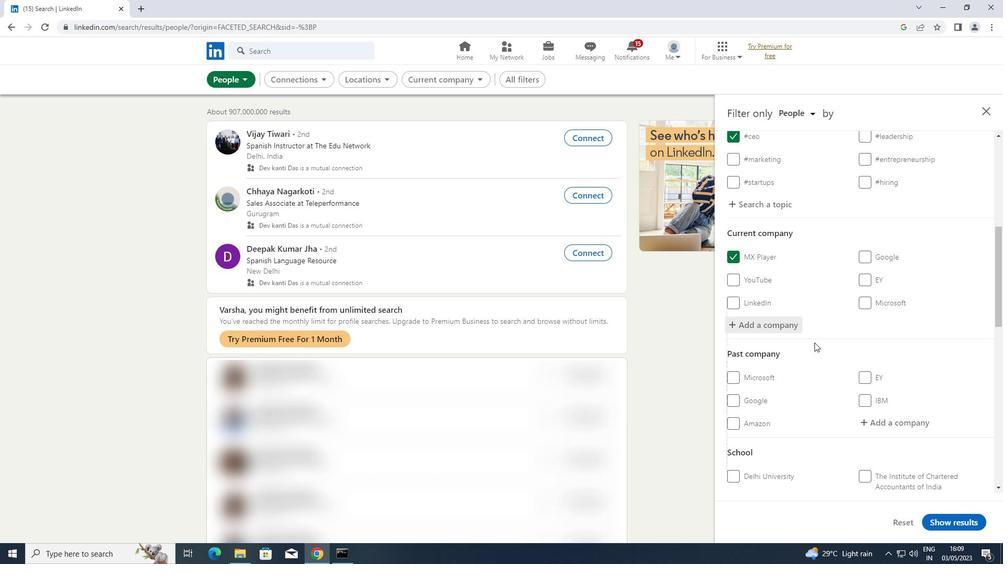 
Action: Mouse moved to (890, 429)
Screenshot: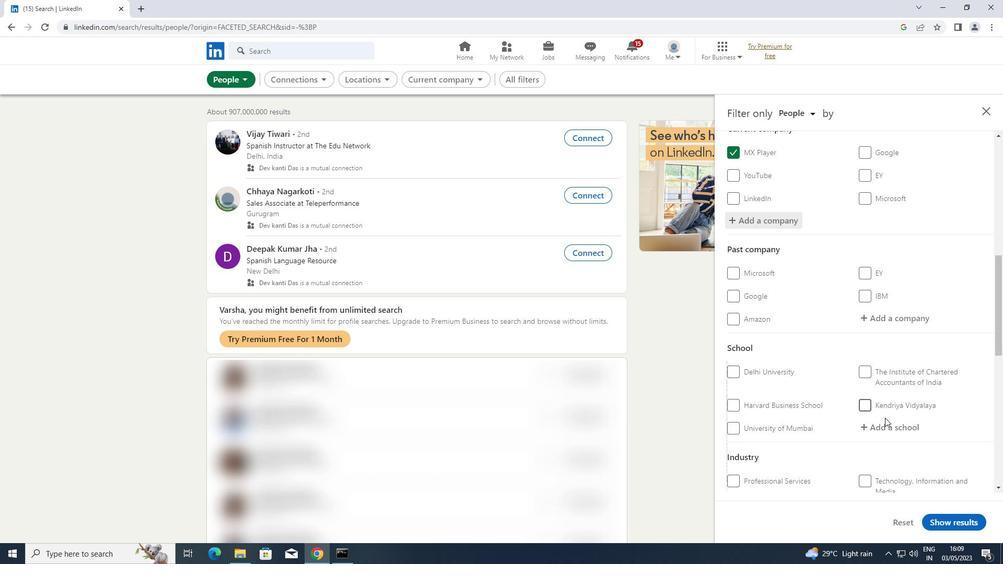 
Action: Mouse pressed left at (890, 429)
Screenshot: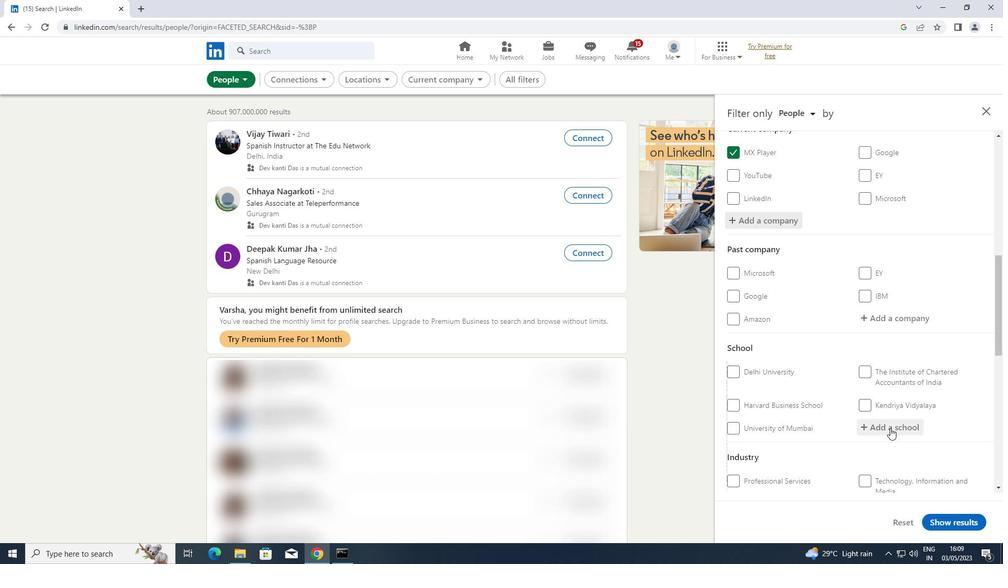 
Action: Key pressed <Key.shift>INSTITUTE<Key.space>OF<Key.space><Key.shift>HOTE
Screenshot: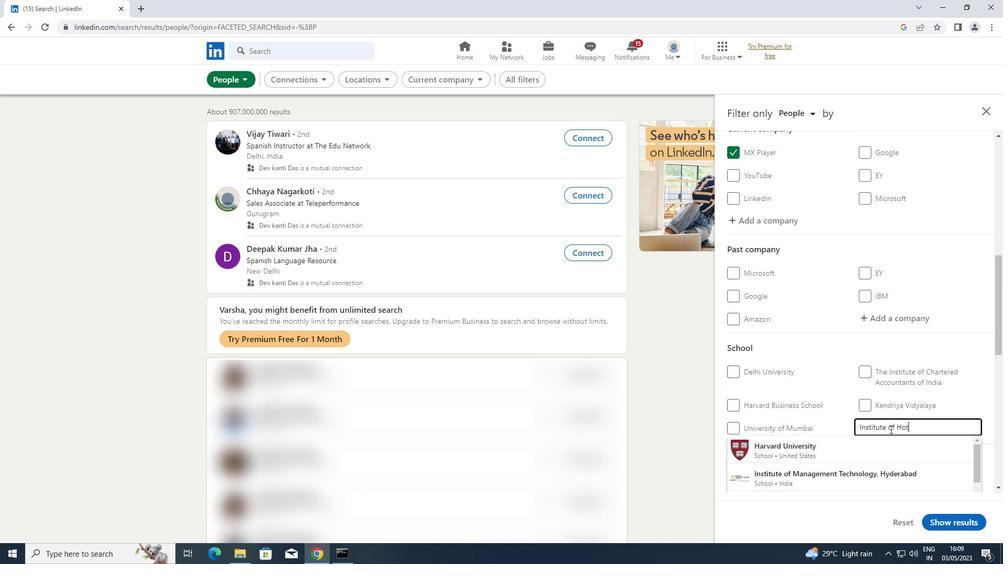
Action: Mouse moved to (854, 444)
Screenshot: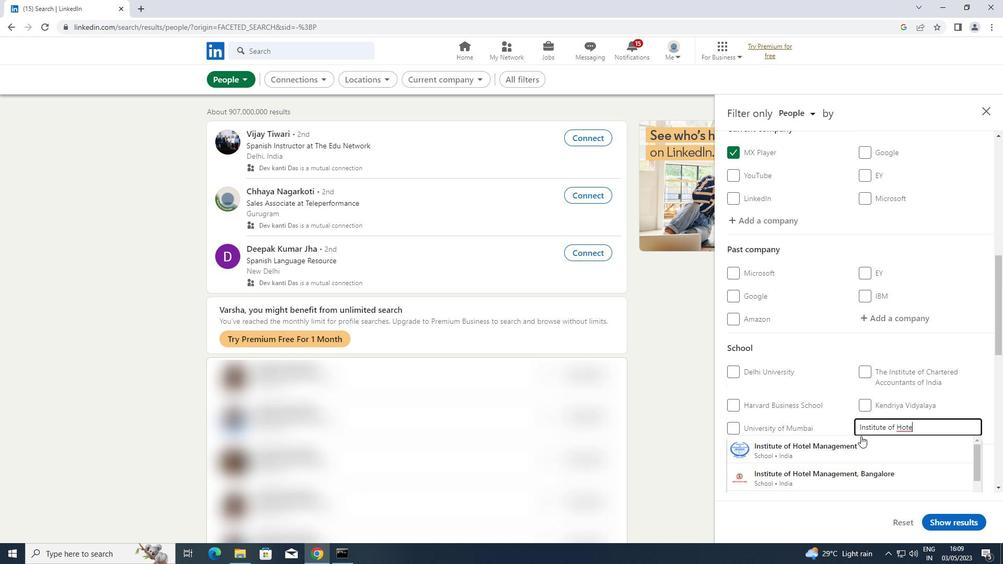 
Action: Mouse pressed left at (854, 444)
Screenshot: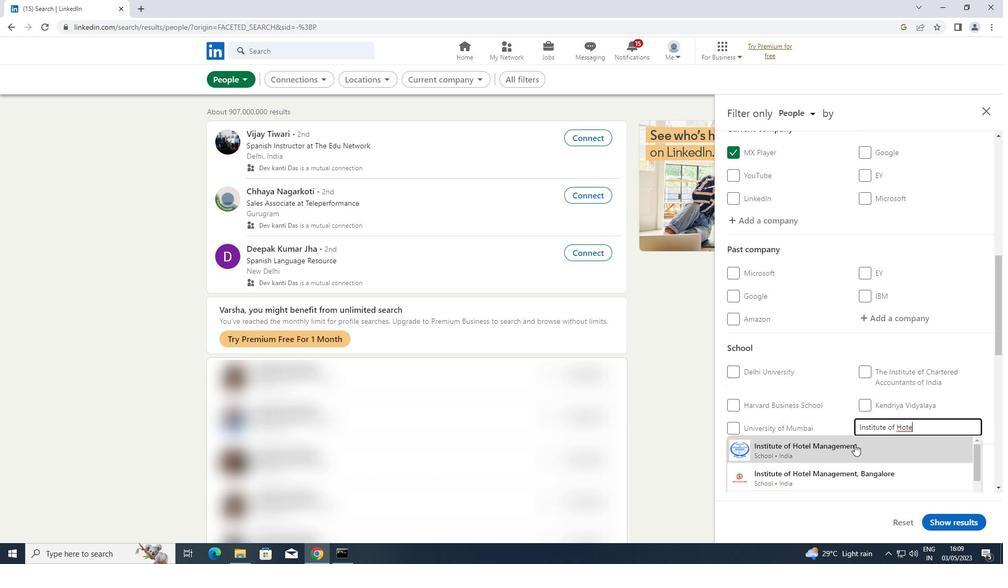 
Action: Mouse scrolled (854, 444) with delta (0, 0)
Screenshot: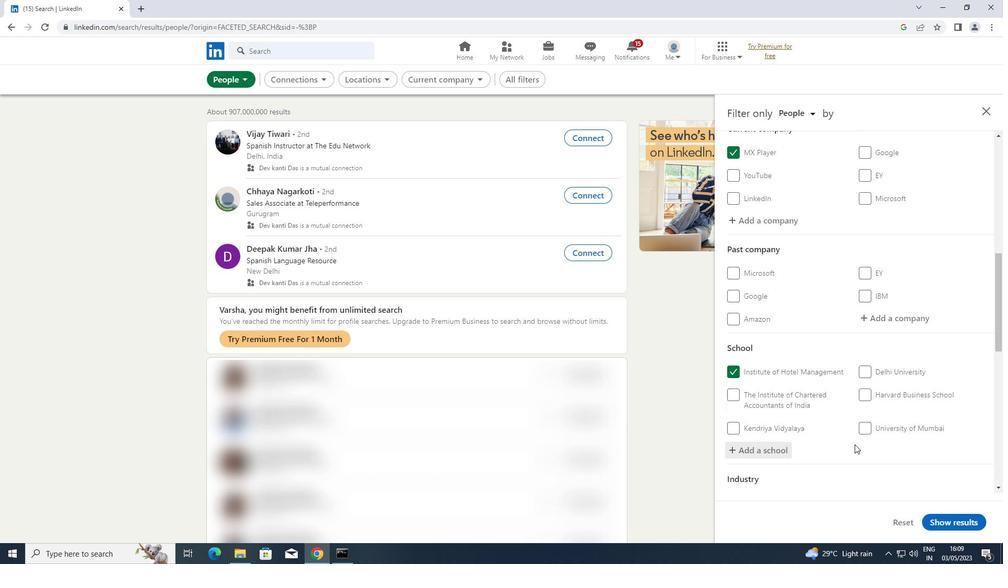 
Action: Mouse scrolled (854, 444) with delta (0, 0)
Screenshot: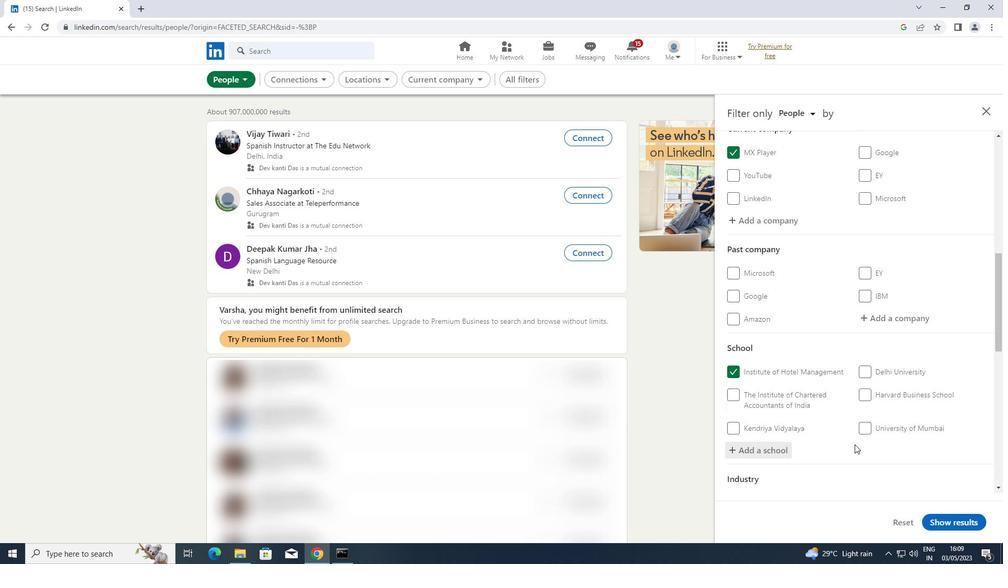 
Action: Mouse scrolled (854, 444) with delta (0, 0)
Screenshot: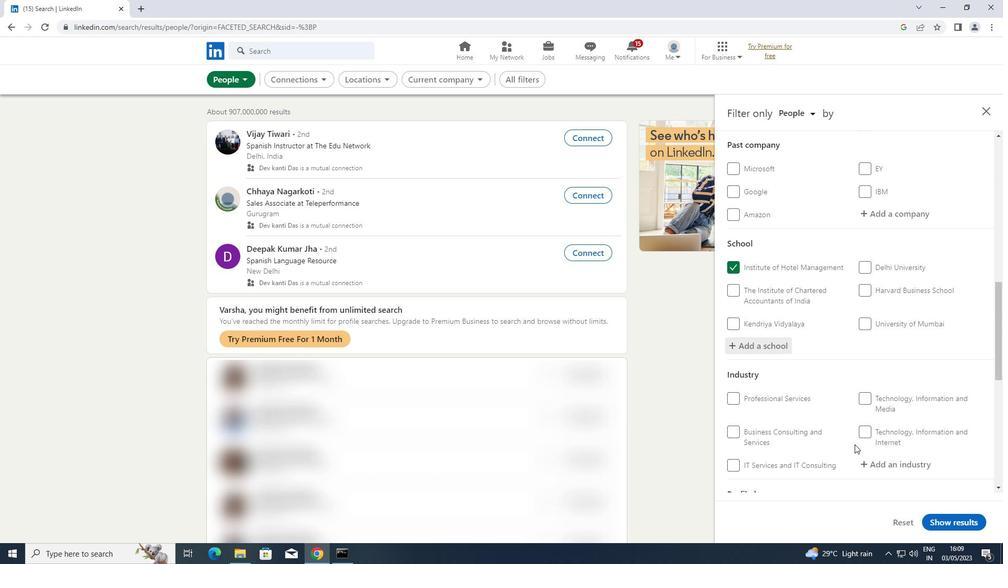 
Action: Mouse moved to (892, 419)
Screenshot: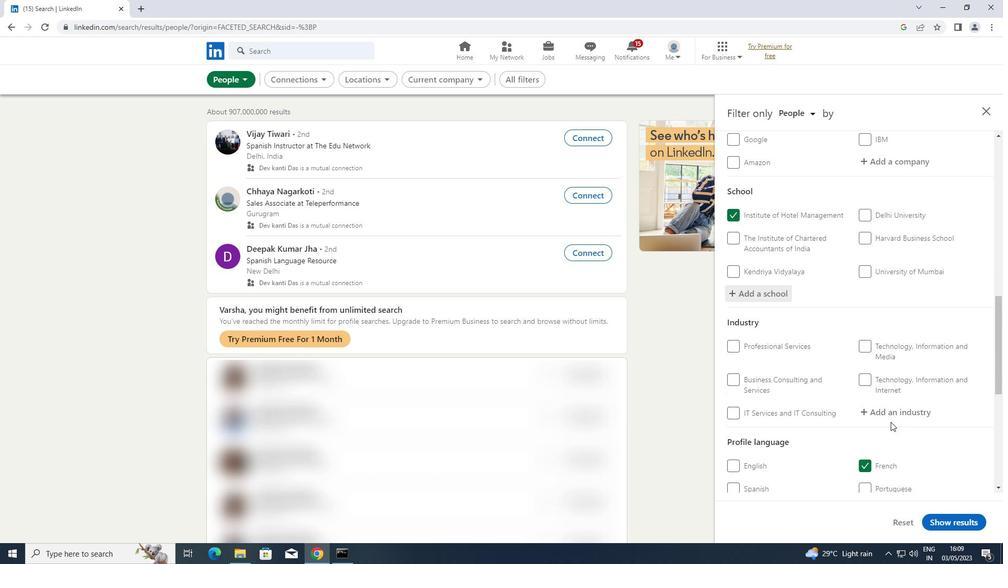 
Action: Mouse pressed left at (892, 419)
Screenshot: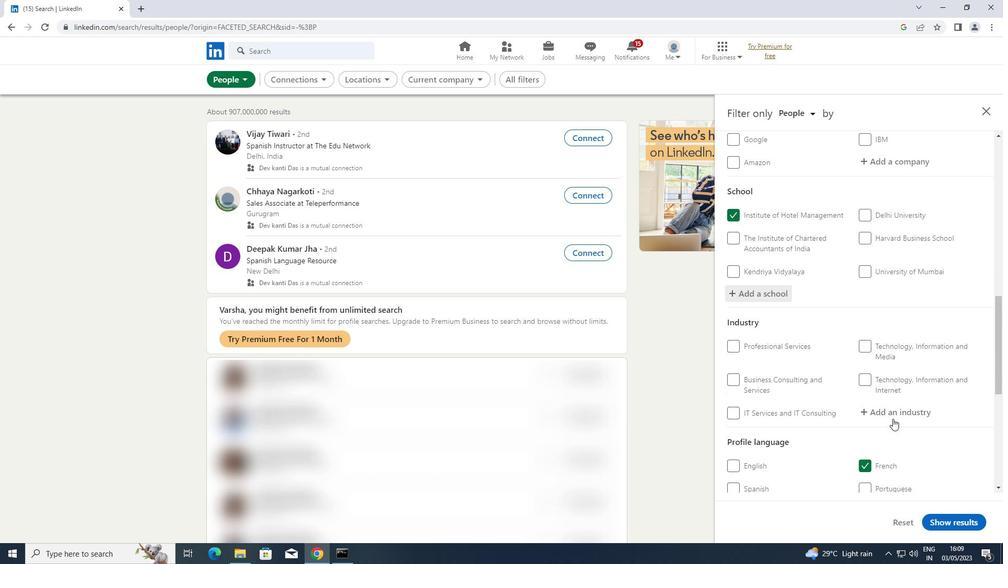 
Action: Mouse moved to (894, 414)
Screenshot: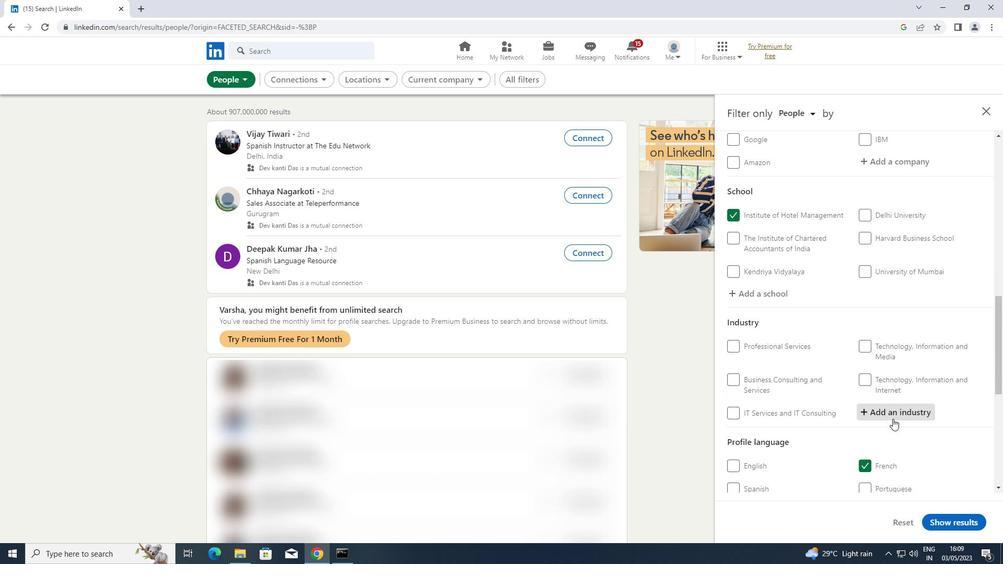 
Action: Key pressed <Key.shift>FARMING
Screenshot: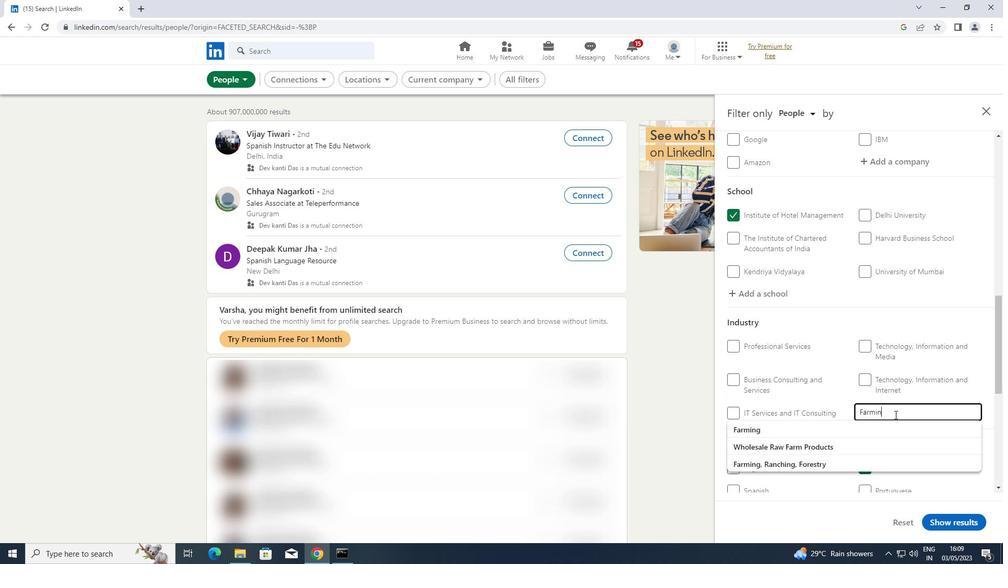 
Action: Mouse moved to (824, 447)
Screenshot: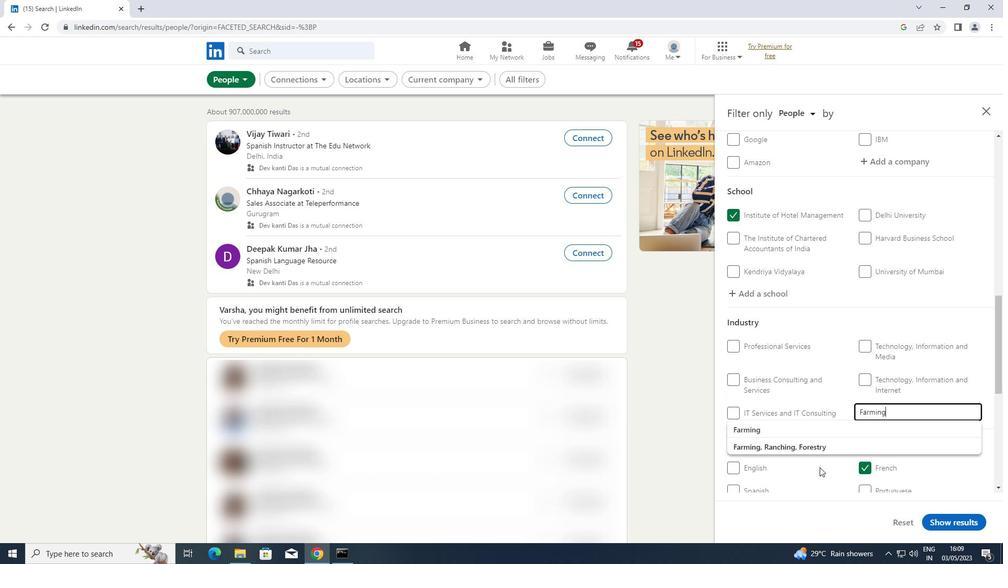 
Action: Mouse pressed left at (824, 447)
Screenshot: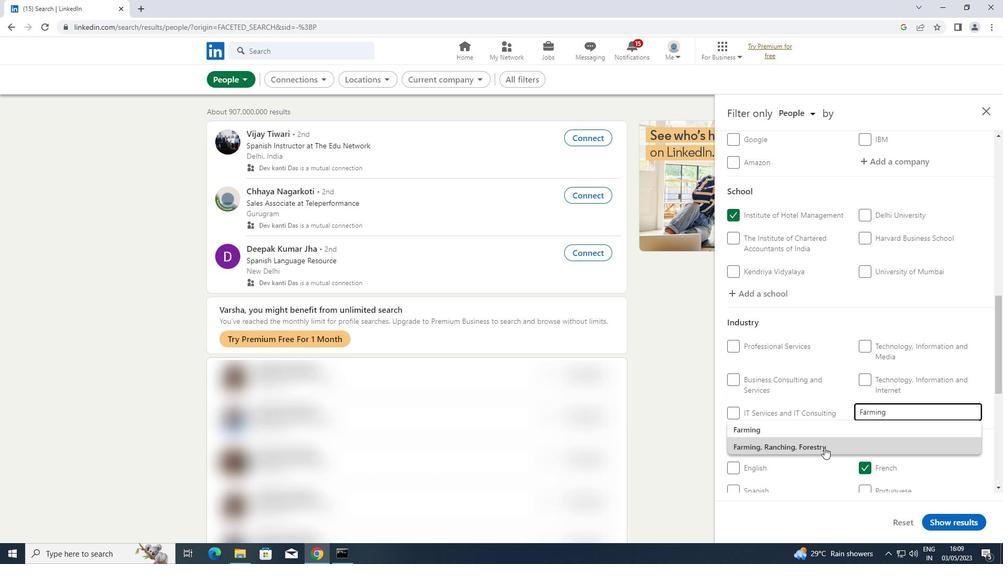
Action: Mouse moved to (845, 419)
Screenshot: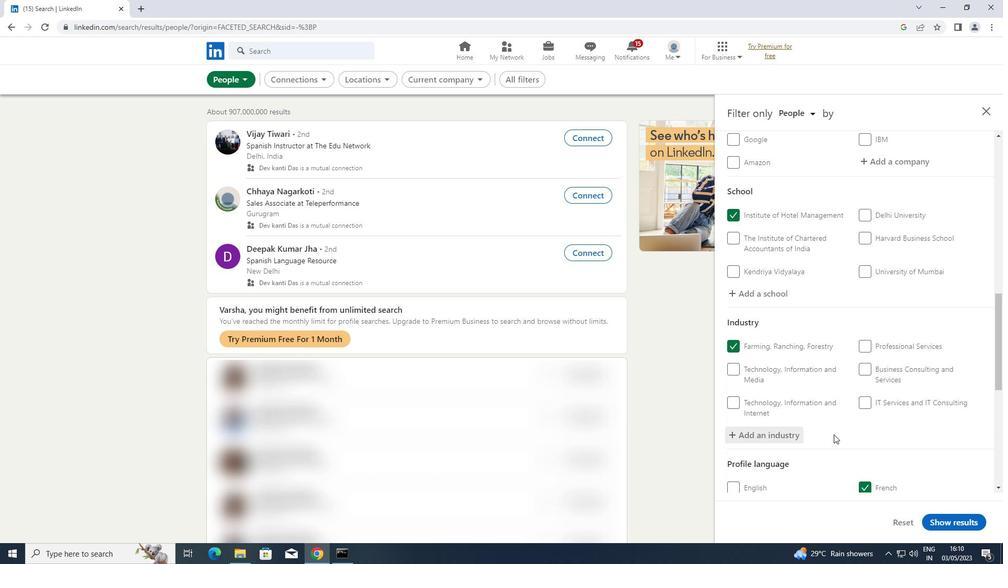 
Action: Mouse scrolled (845, 418) with delta (0, 0)
Screenshot: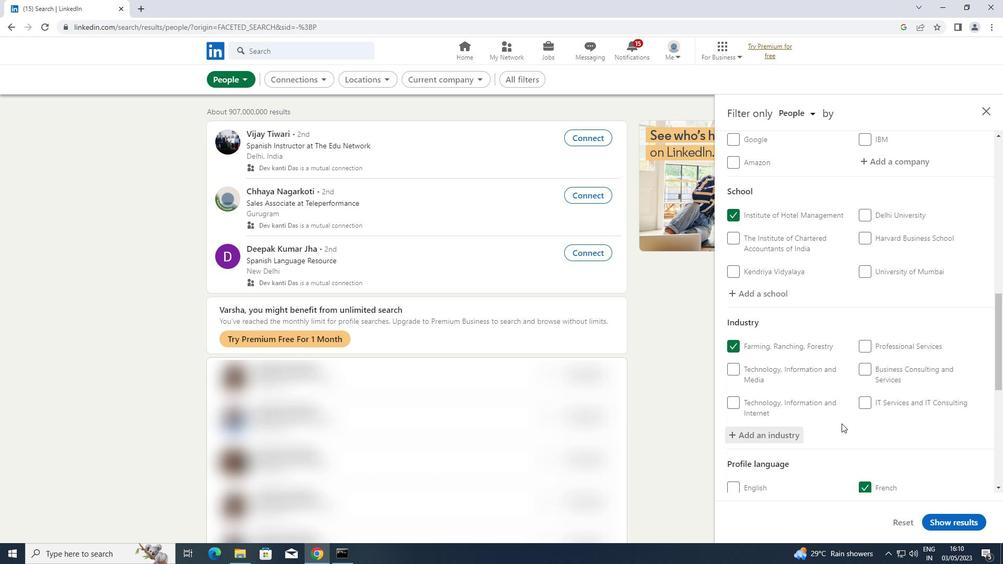 
Action: Mouse scrolled (845, 418) with delta (0, 0)
Screenshot: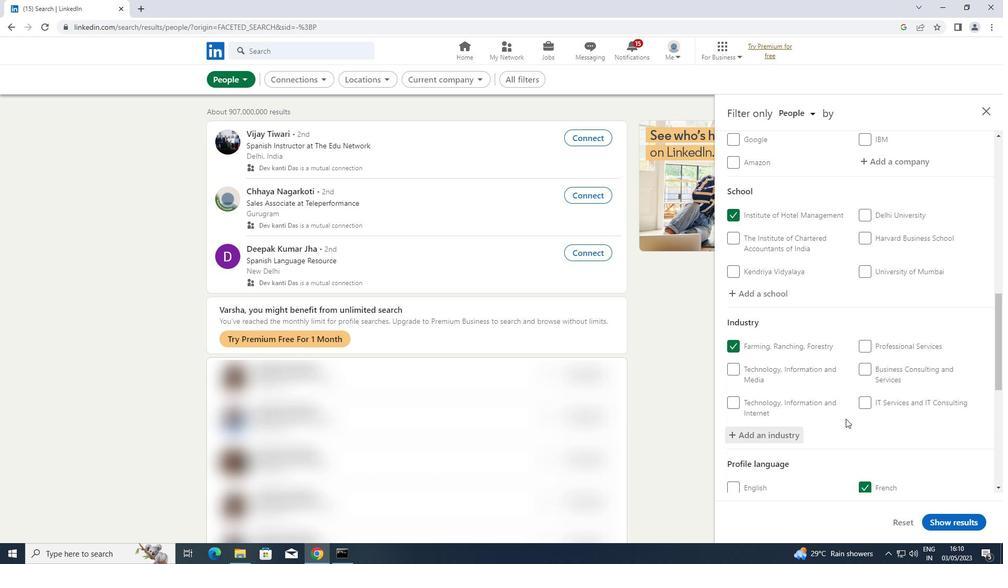 
Action: Mouse scrolled (845, 418) with delta (0, 0)
Screenshot: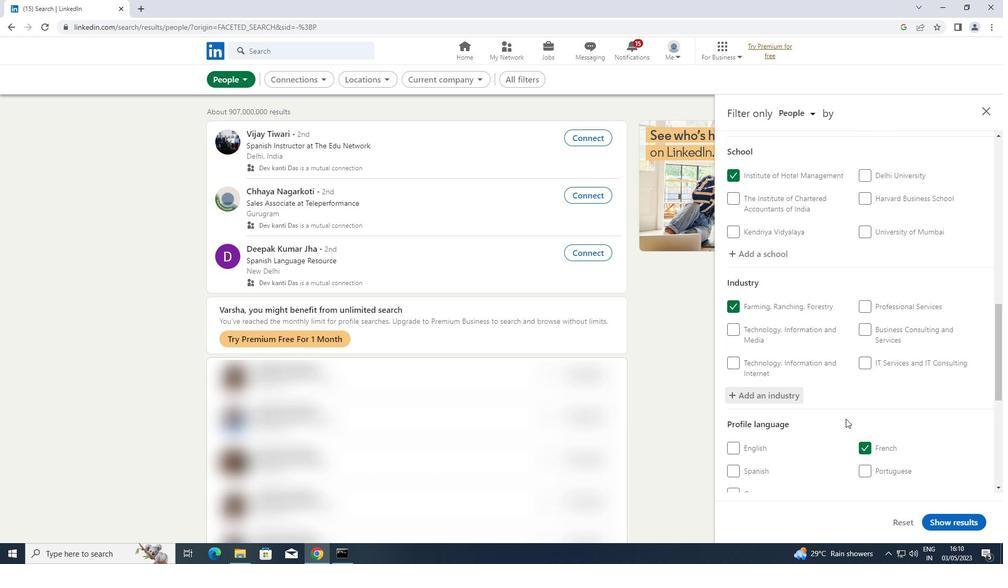 
Action: Mouse scrolled (845, 418) with delta (0, 0)
Screenshot: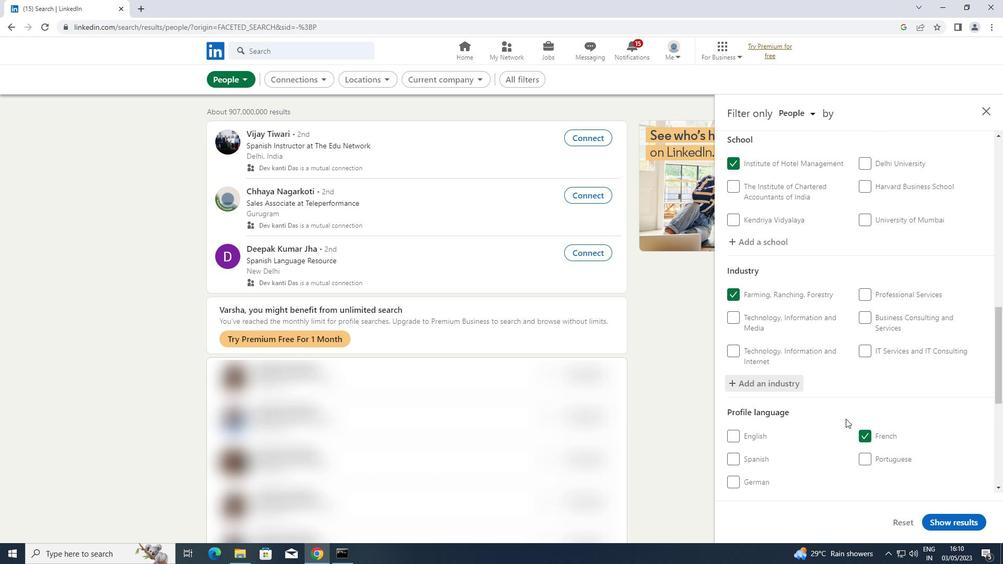 
Action: Mouse scrolled (845, 418) with delta (0, 0)
Screenshot: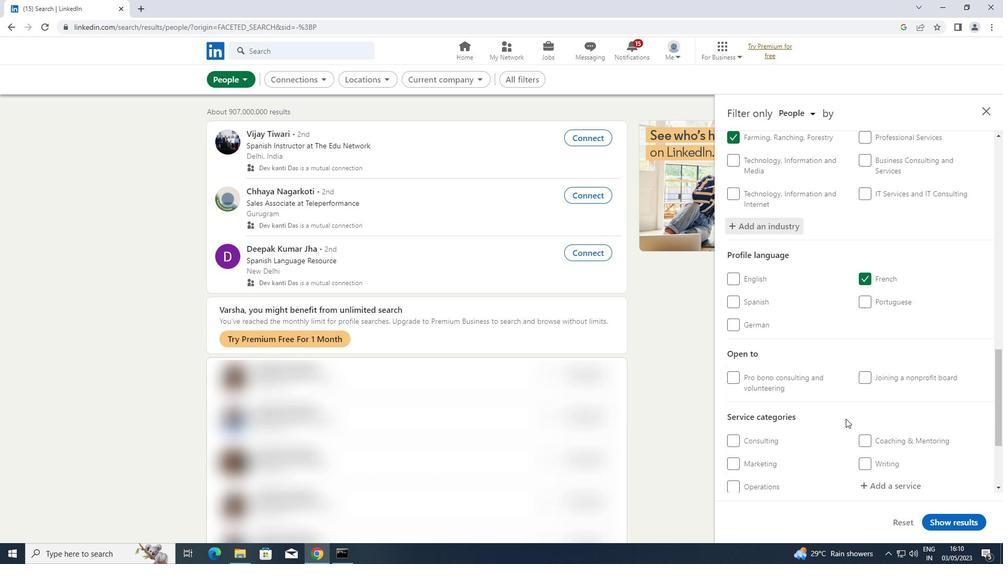 
Action: Mouse scrolled (845, 418) with delta (0, 0)
Screenshot: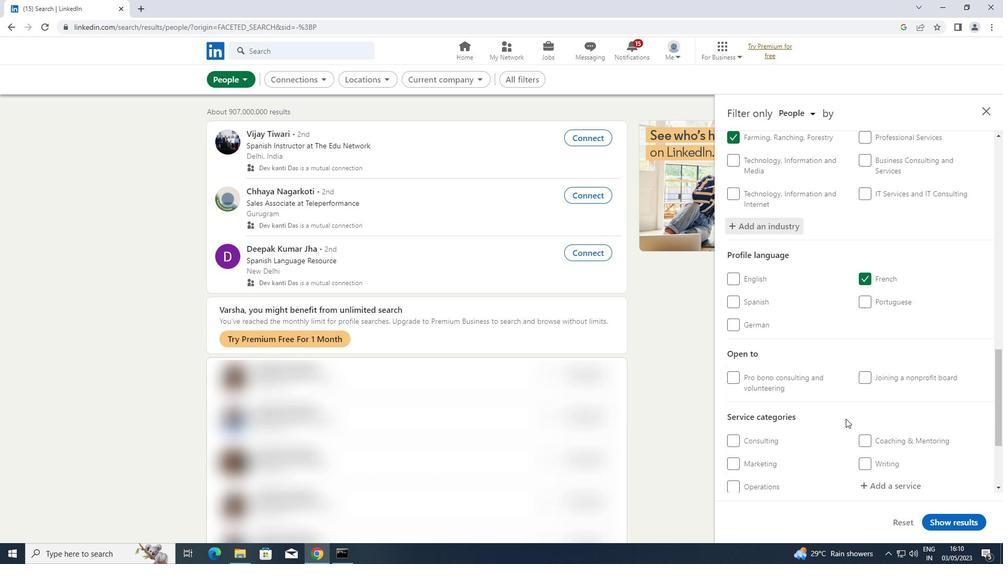 
Action: Mouse scrolled (845, 418) with delta (0, 0)
Screenshot: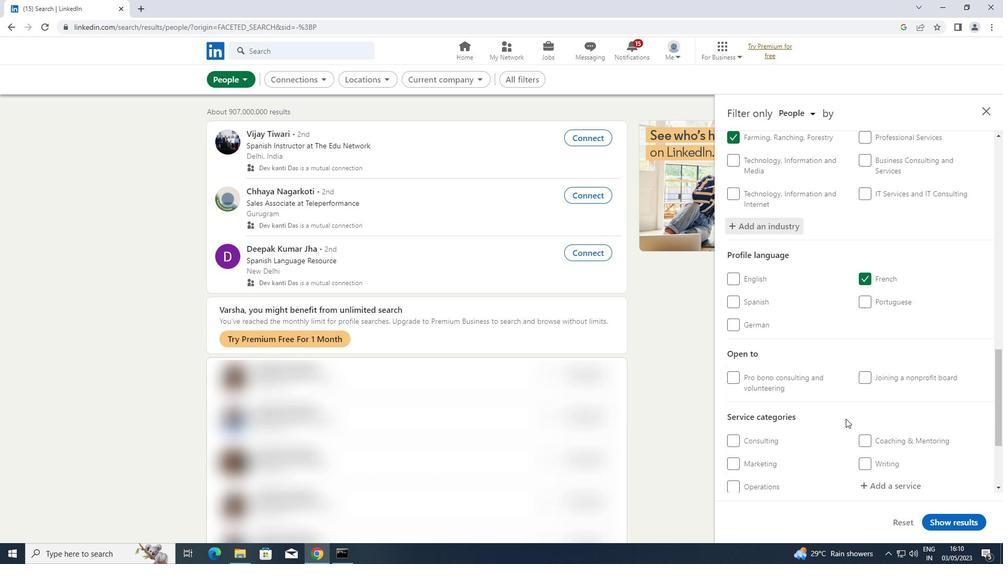 
Action: Mouse moved to (893, 346)
Screenshot: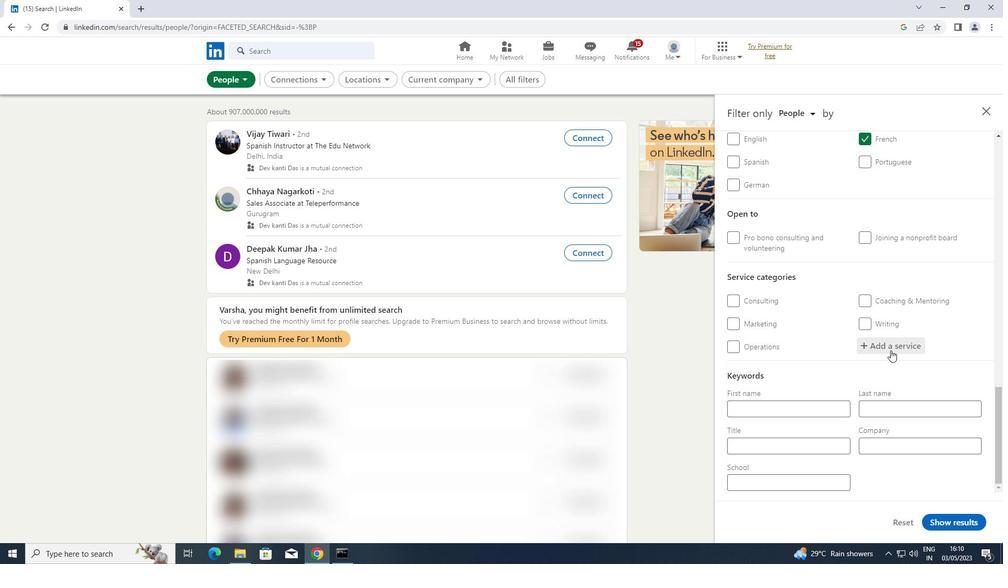 
Action: Mouse pressed left at (893, 346)
Screenshot: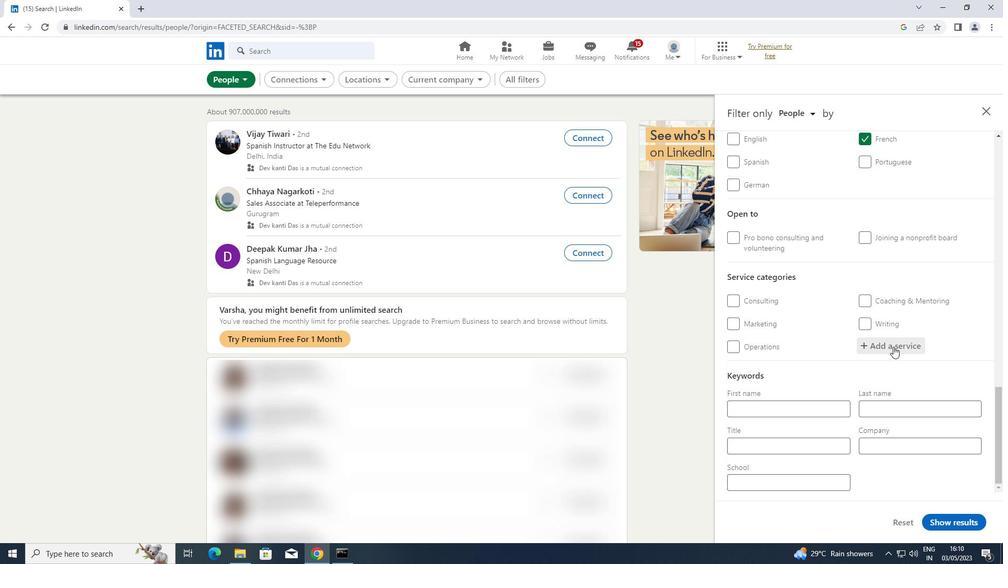 
Action: Key pressed <Key.shift>PERSON
Screenshot: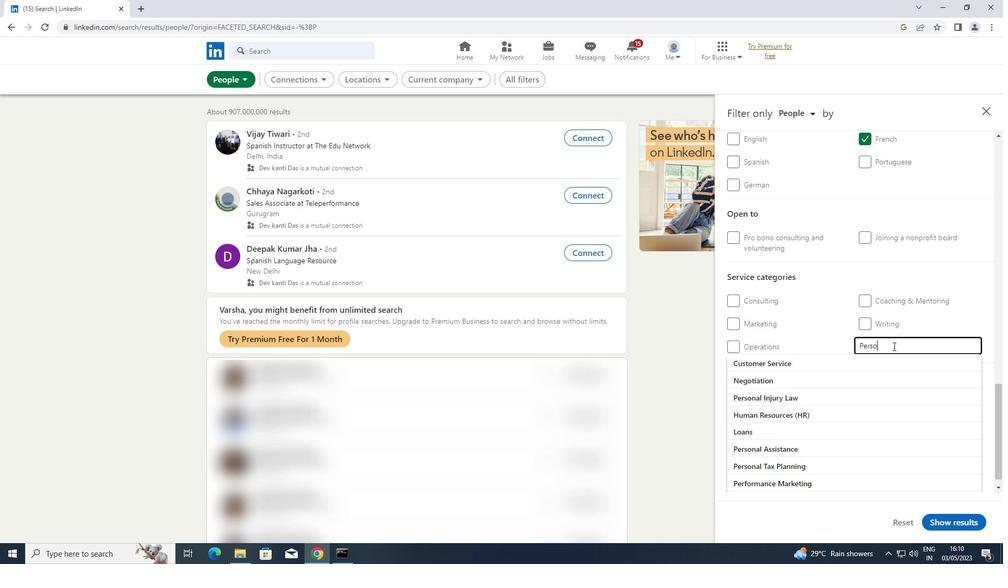 
Action: Mouse moved to (837, 377)
Screenshot: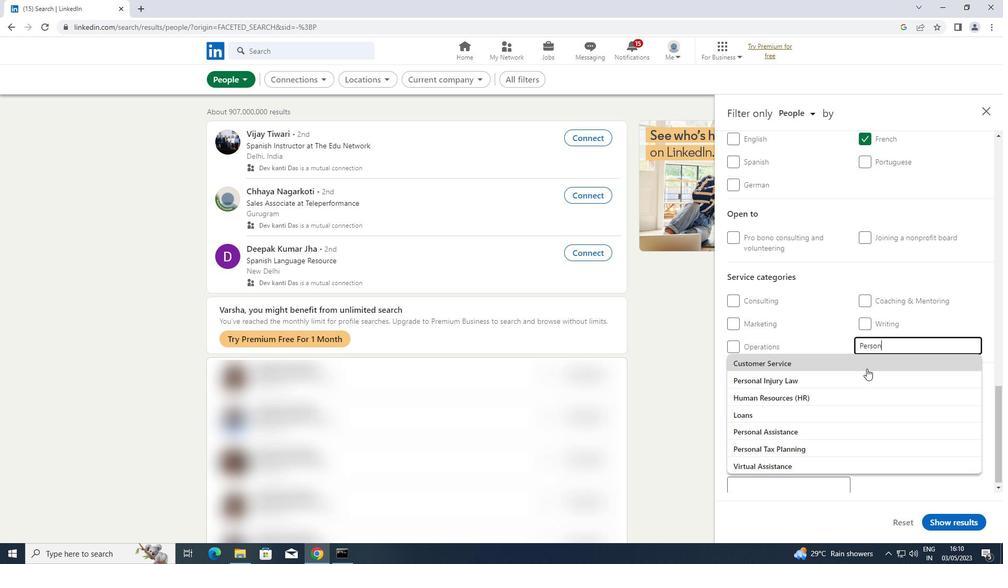 
Action: Mouse pressed left at (837, 377)
Screenshot: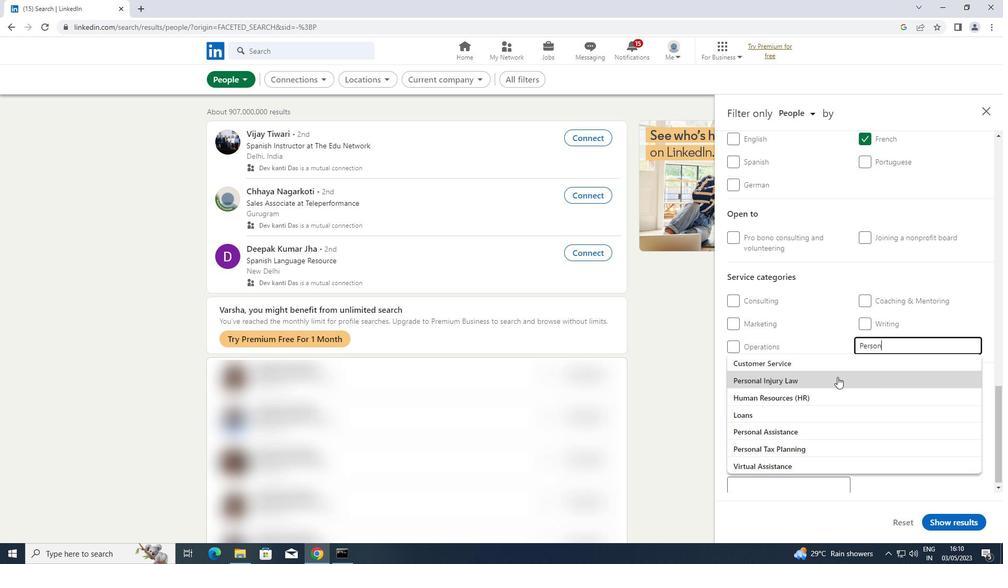 
Action: Mouse scrolled (837, 376) with delta (0, 0)
Screenshot: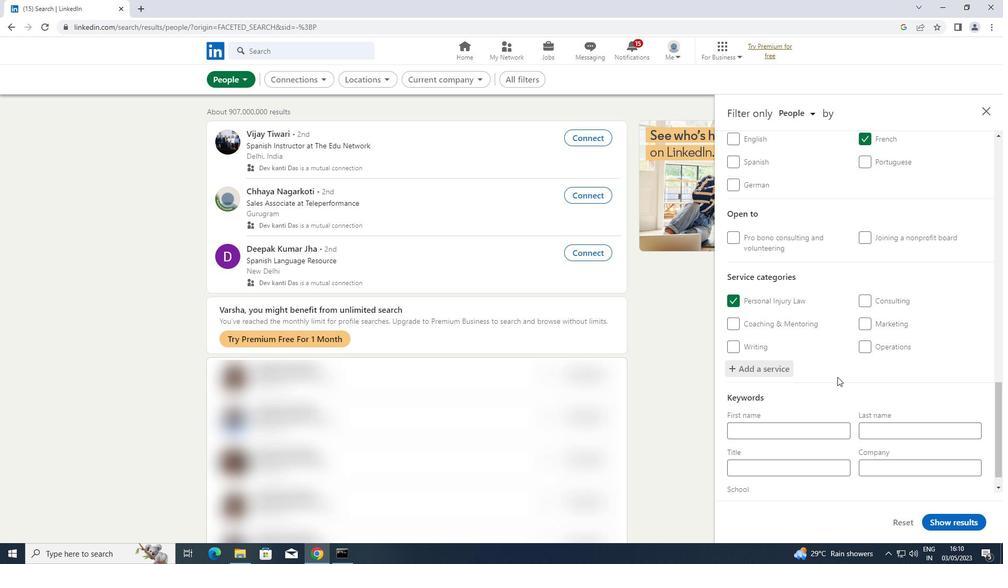 
Action: Mouse scrolled (837, 376) with delta (0, 0)
Screenshot: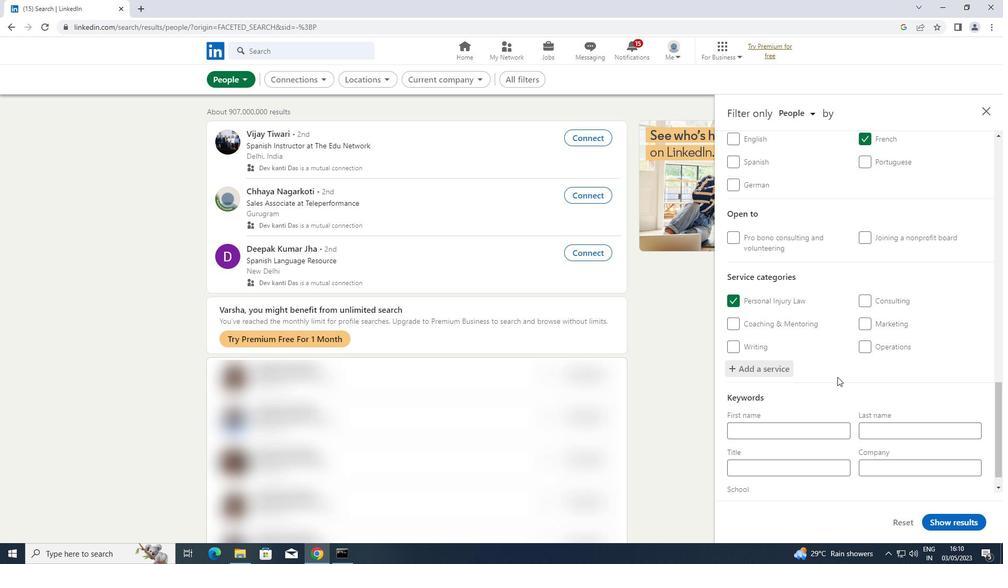 
Action: Mouse scrolled (837, 376) with delta (0, 0)
Screenshot: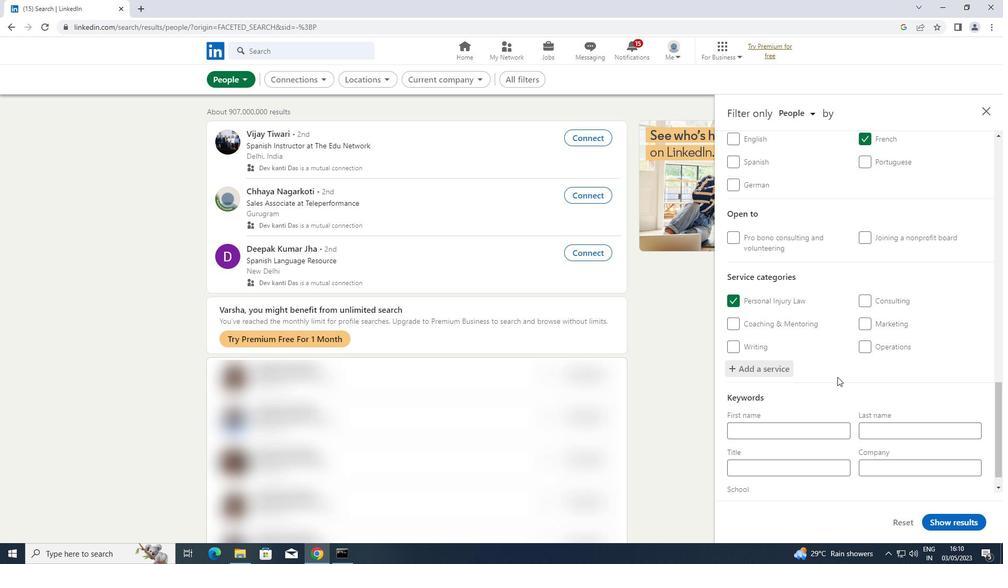 
Action: Mouse scrolled (837, 376) with delta (0, 0)
Screenshot: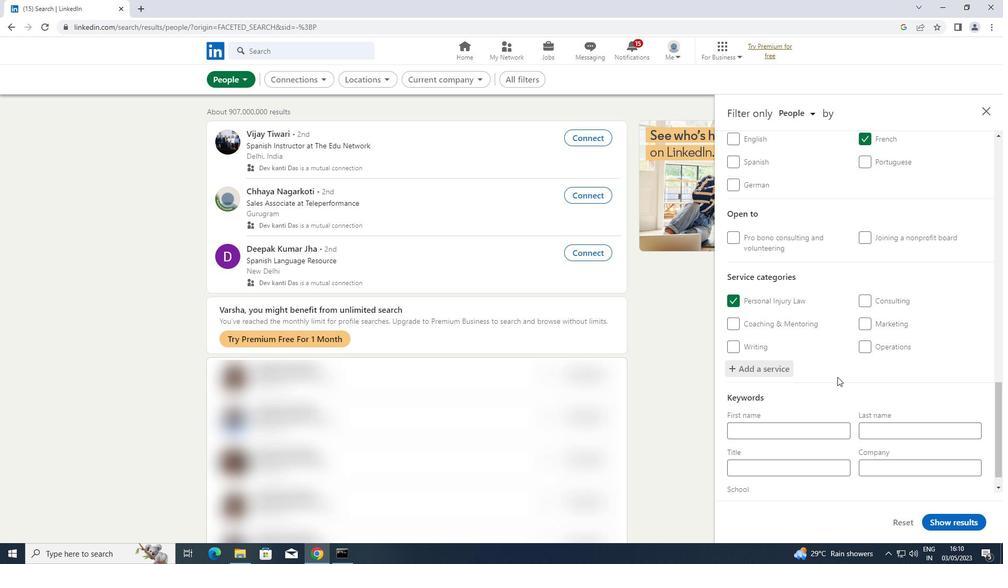 
Action: Mouse scrolled (837, 376) with delta (0, 0)
Screenshot: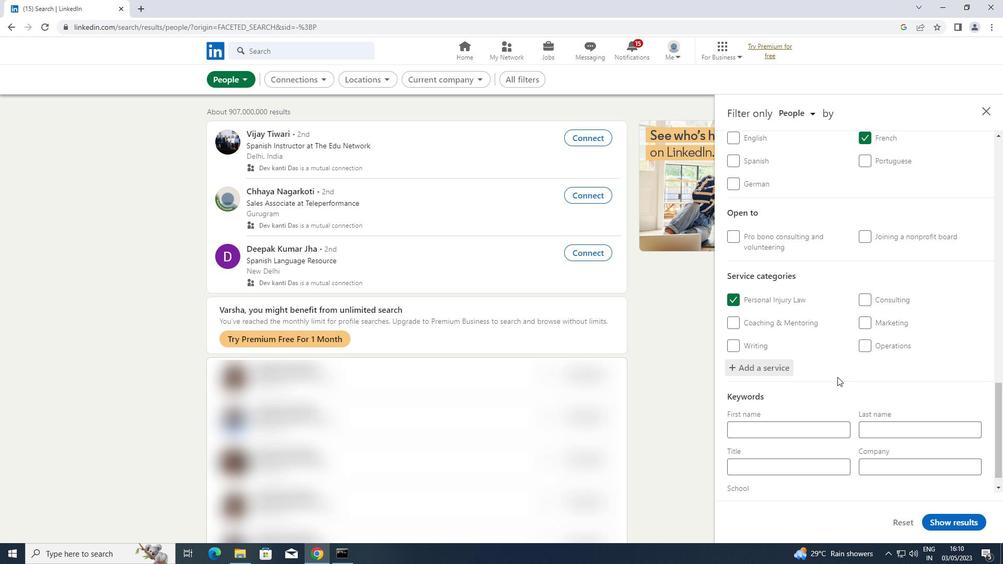 
Action: Mouse moved to (805, 449)
Screenshot: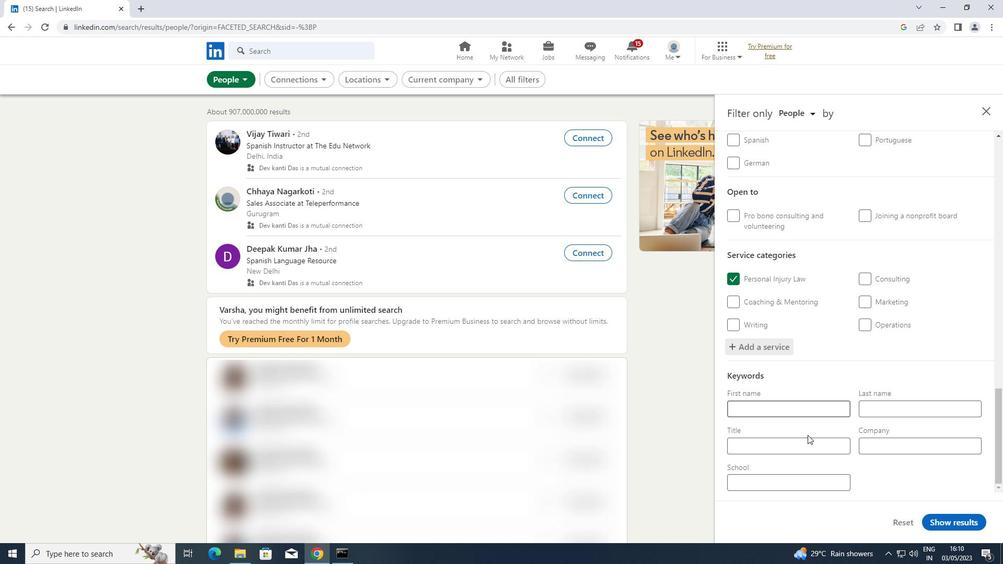 
Action: Mouse pressed left at (805, 449)
Screenshot: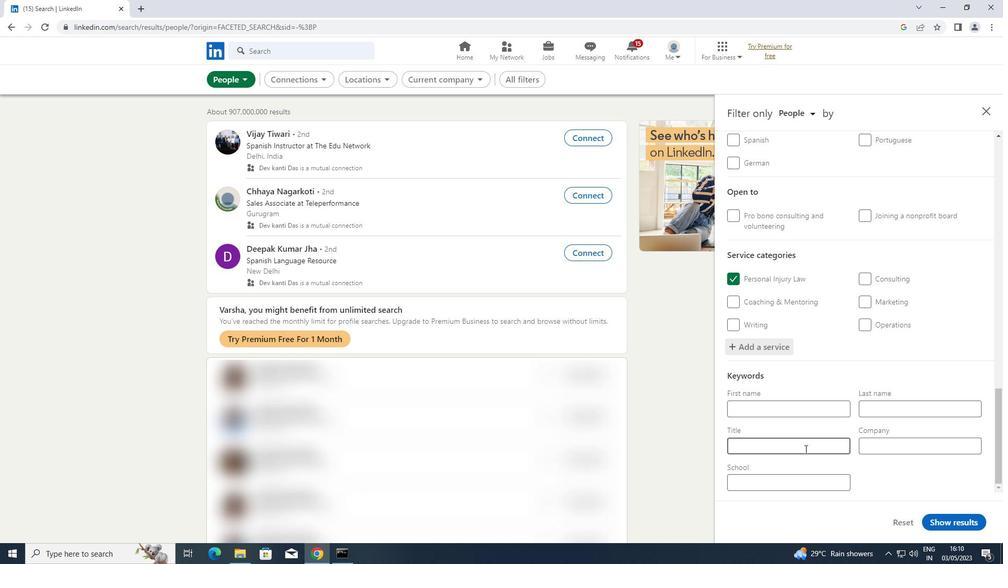 
Action: Key pressed <Key.shift>
Screenshot: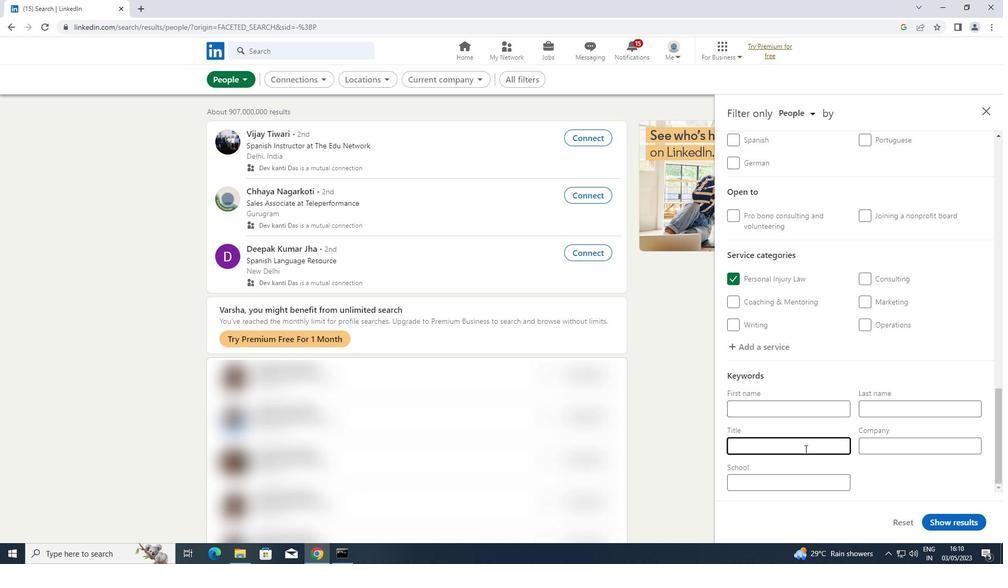 
Action: Mouse moved to (804, 449)
Screenshot: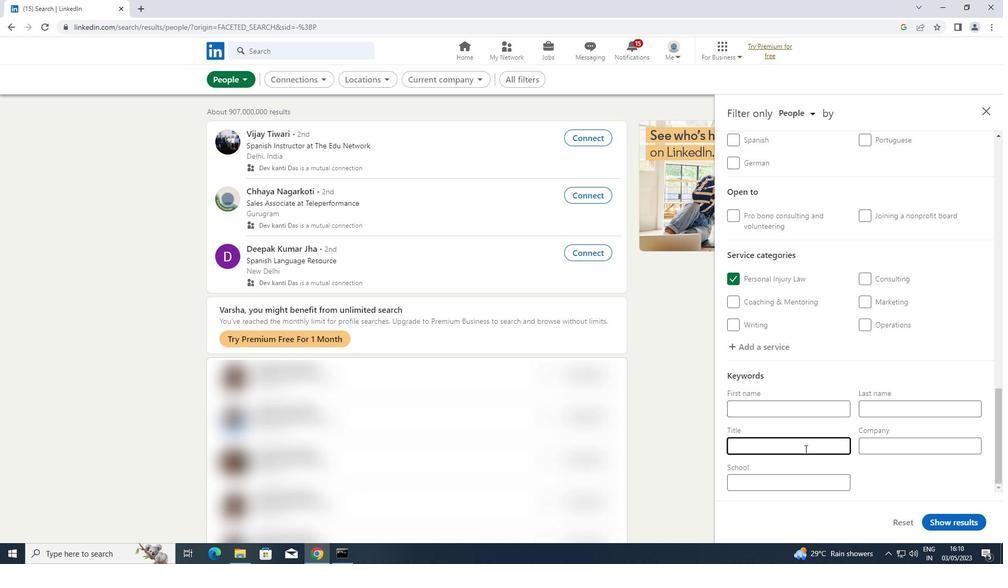 
Action: Key pressed PAYROLL<Key.space><Key.shift>MANAGER
Screenshot: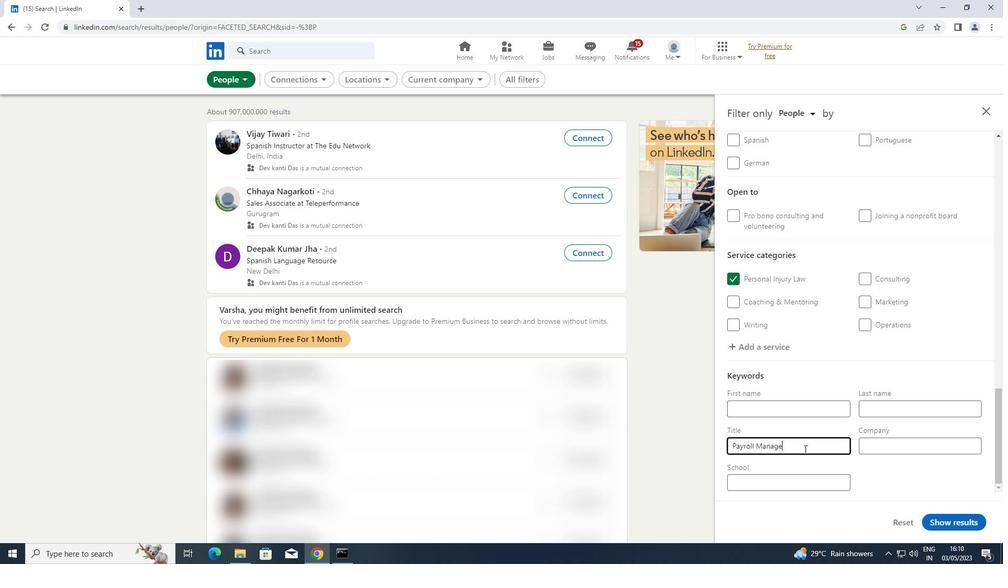 
Action: Mouse moved to (943, 525)
Screenshot: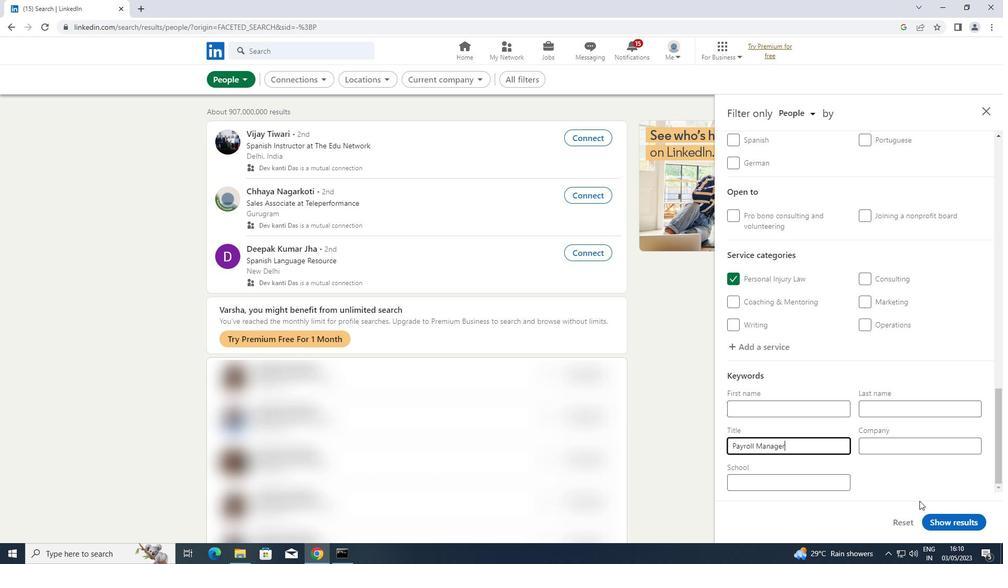 
Action: Mouse pressed left at (943, 525)
Screenshot: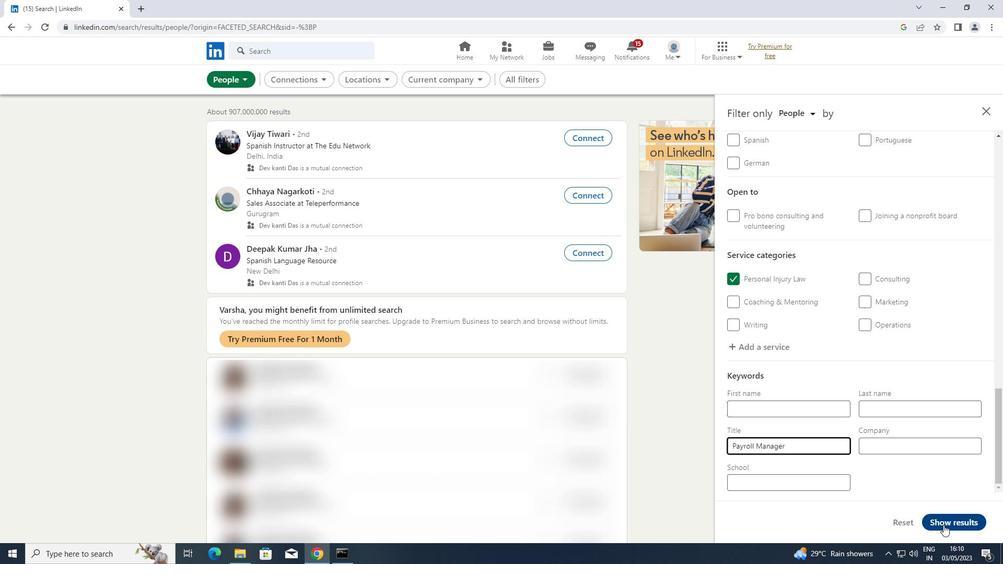 
